 Task: In the  document Aubrey.odt ,change text color to 'Dark Red' Insert the mentioned shape above the text 'Star'. Change color of the shape to  OrangeChange shape height to 0.8
Action: Mouse moved to (547, 394)
Screenshot: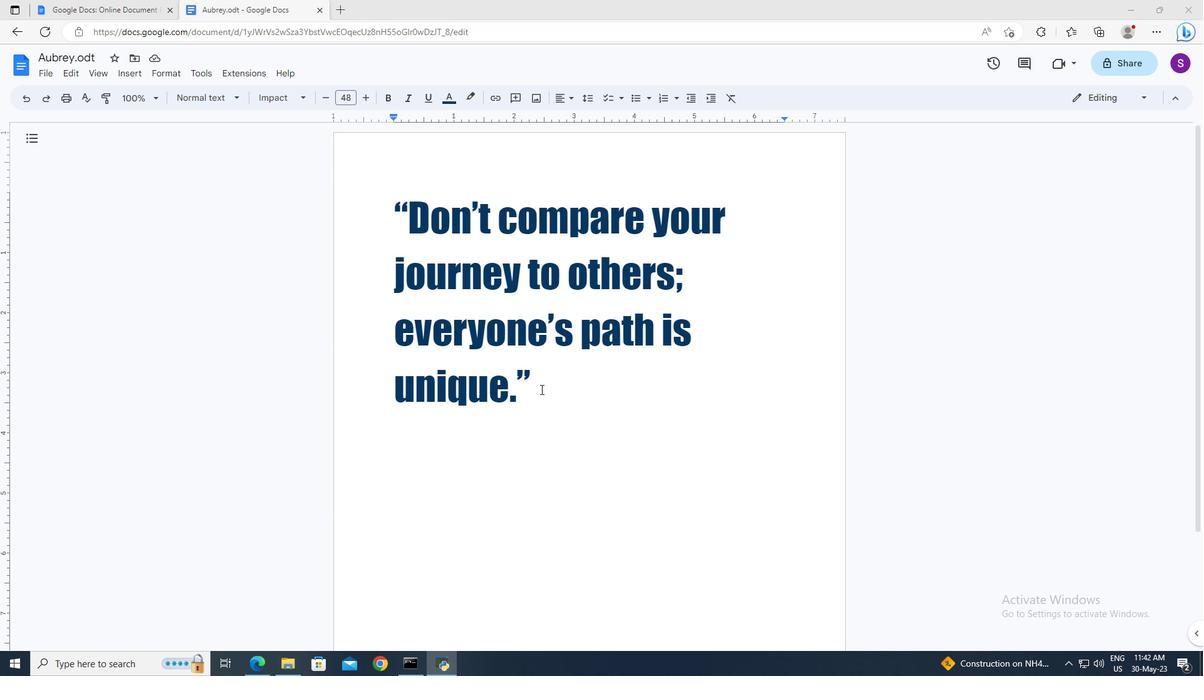 
Action: Mouse pressed left at (547, 394)
Screenshot: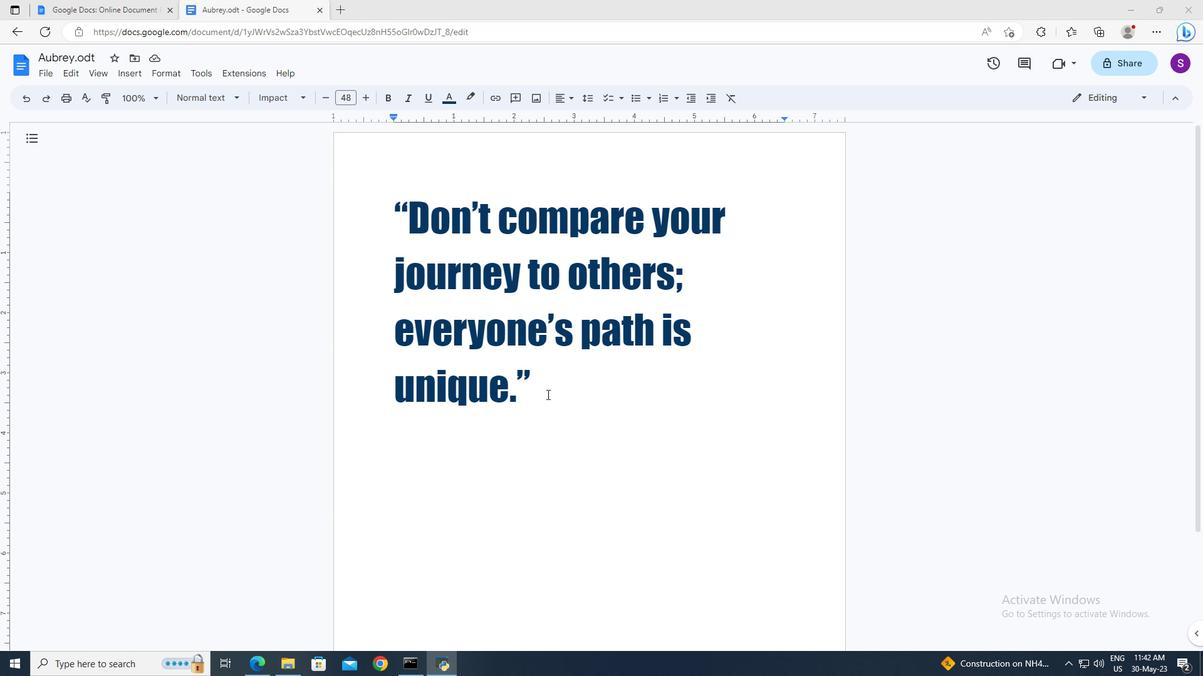 
Action: Mouse moved to (538, 387)
Screenshot: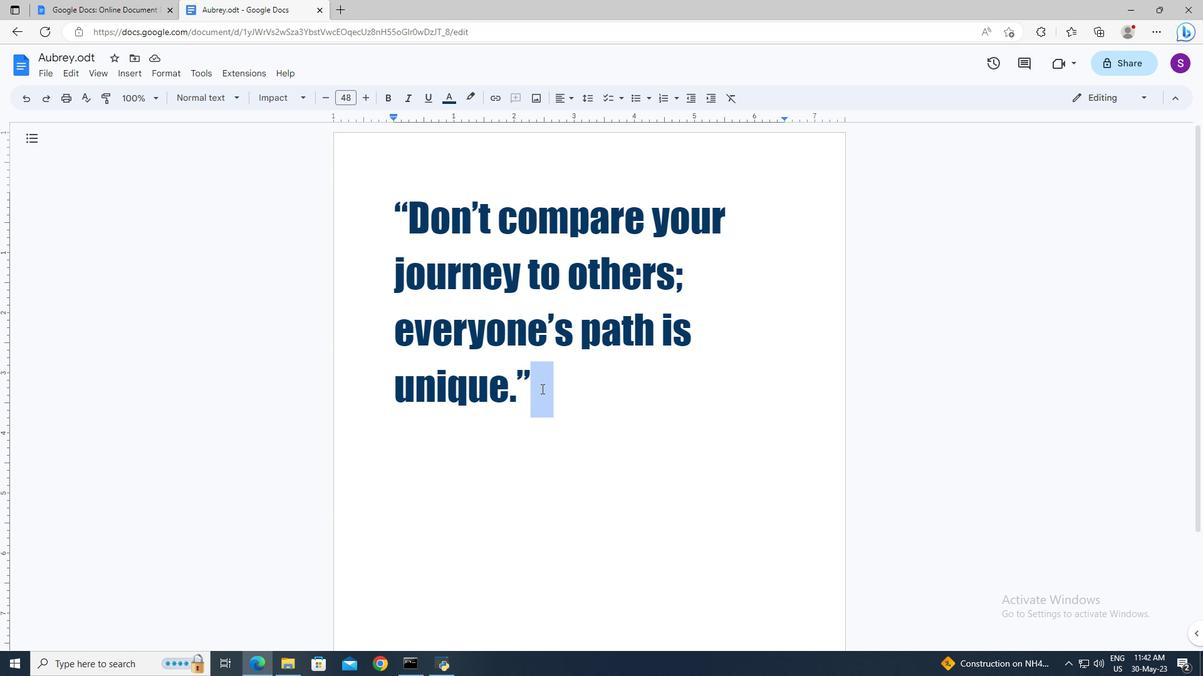 
Action: Mouse pressed left at (538, 387)
Screenshot: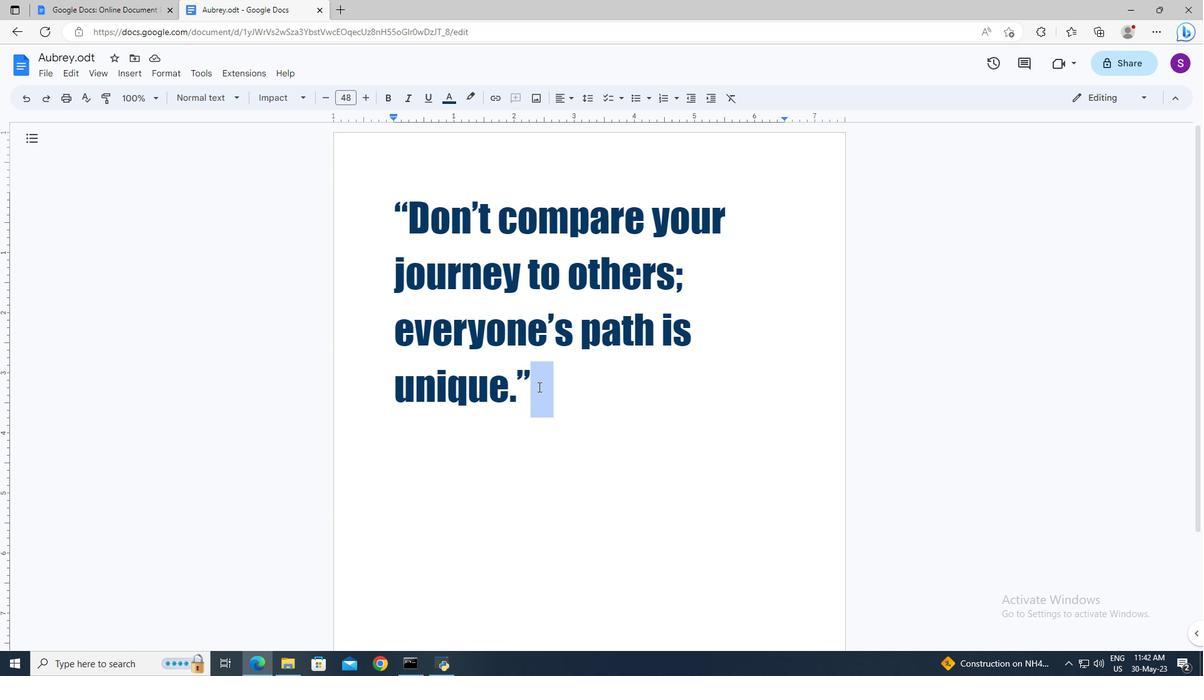 
Action: Mouse moved to (534, 381)
Screenshot: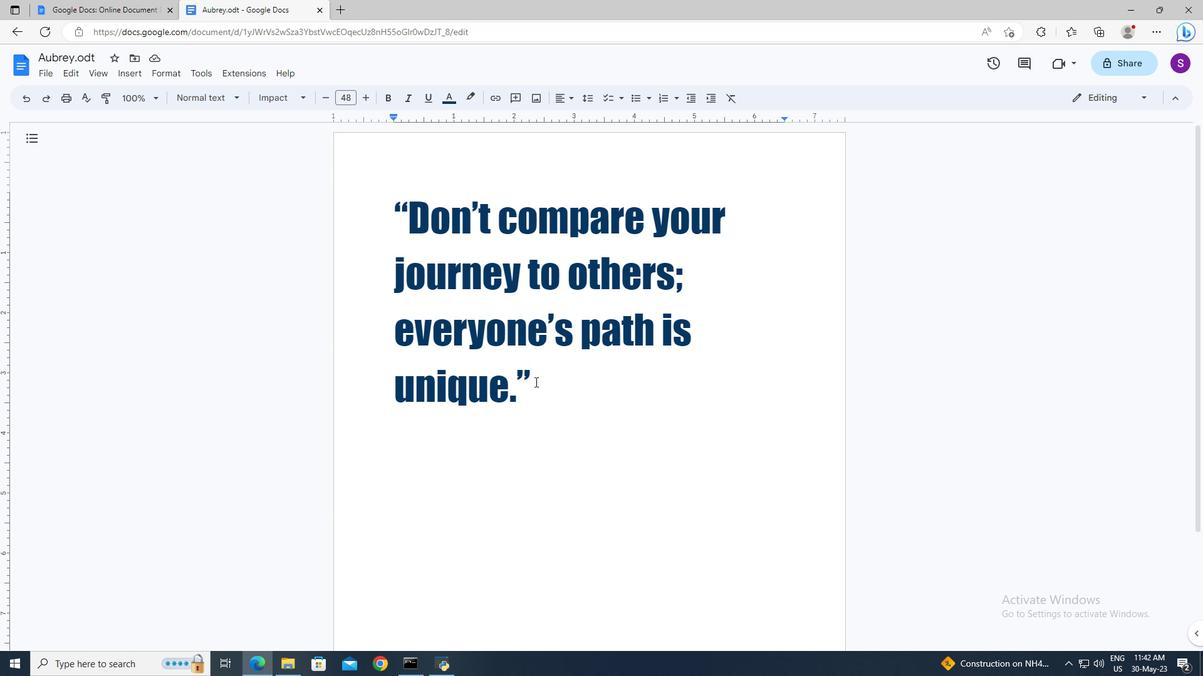 
Action: Key pressed ctrl+A
Screenshot: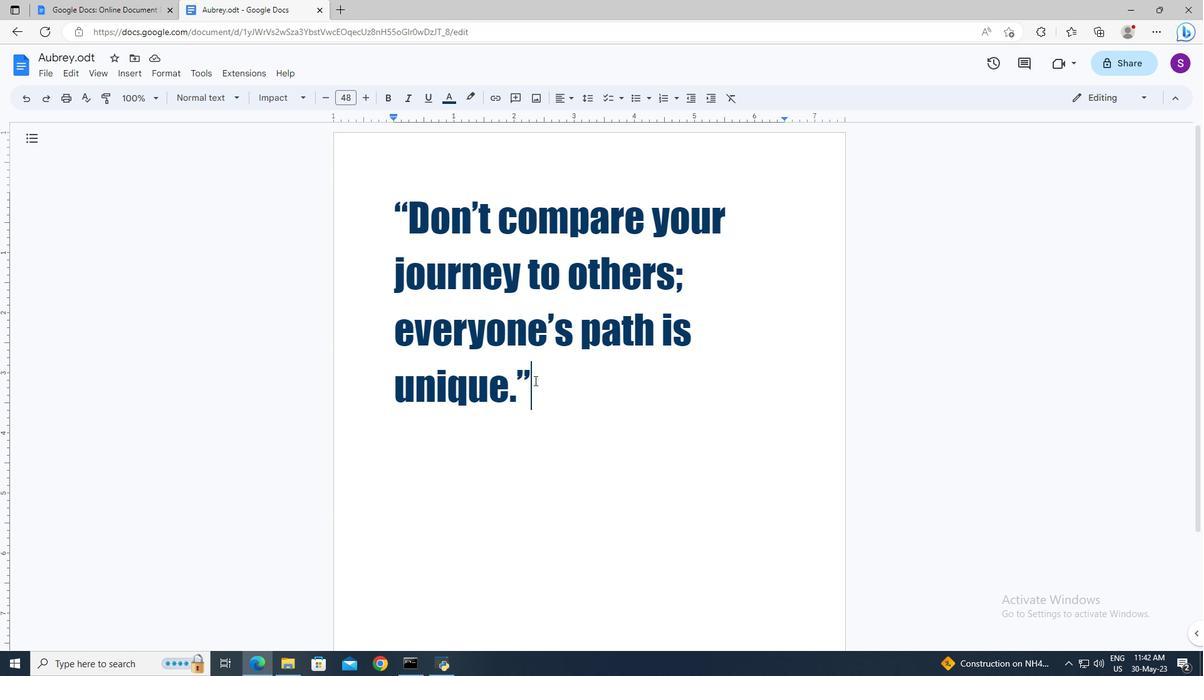 
Action: Mouse moved to (450, 98)
Screenshot: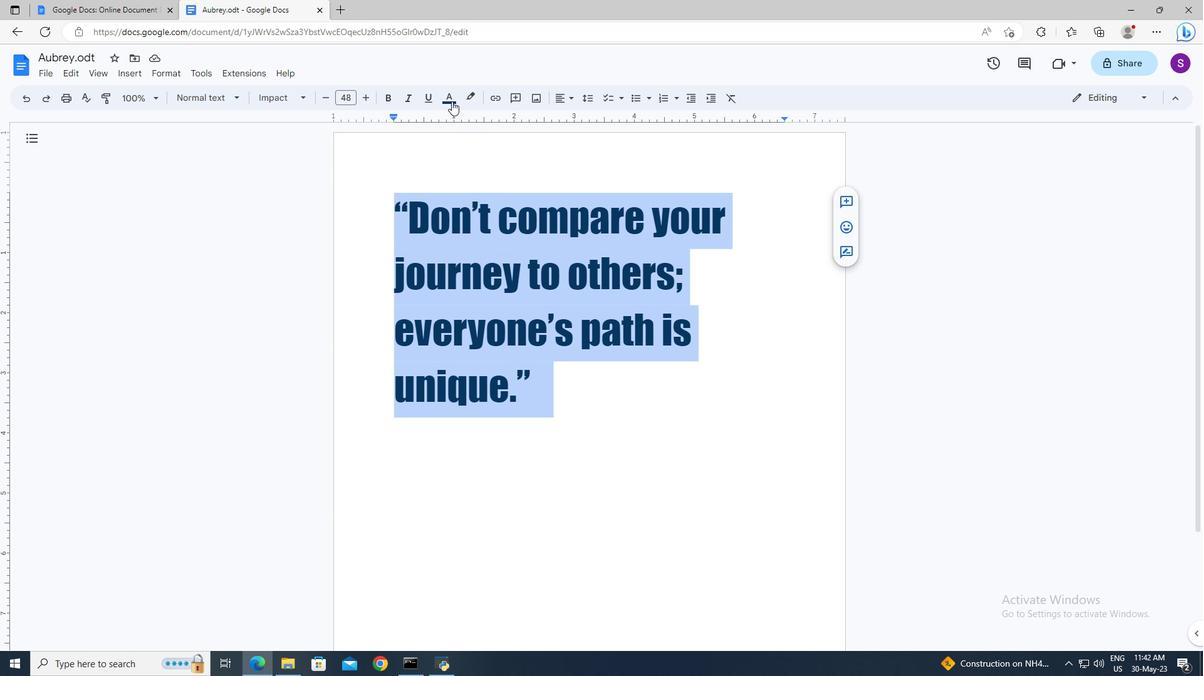 
Action: Mouse pressed left at (450, 98)
Screenshot: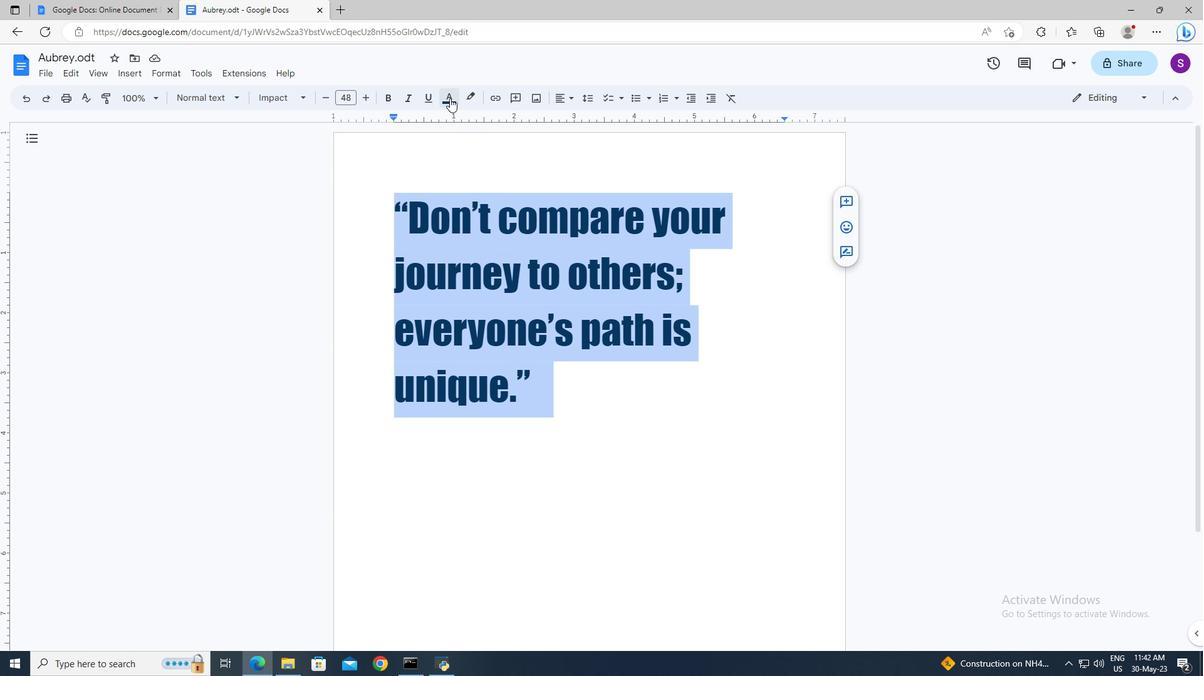 
Action: Mouse moved to (467, 213)
Screenshot: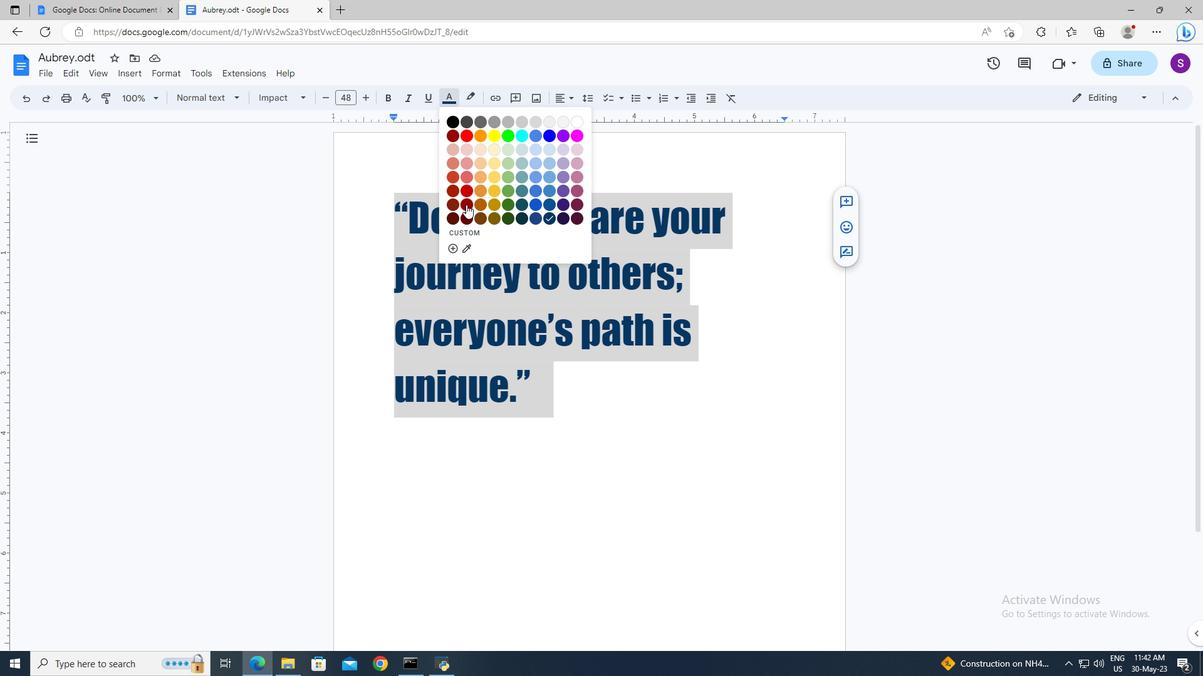 
Action: Mouse pressed left at (467, 213)
Screenshot: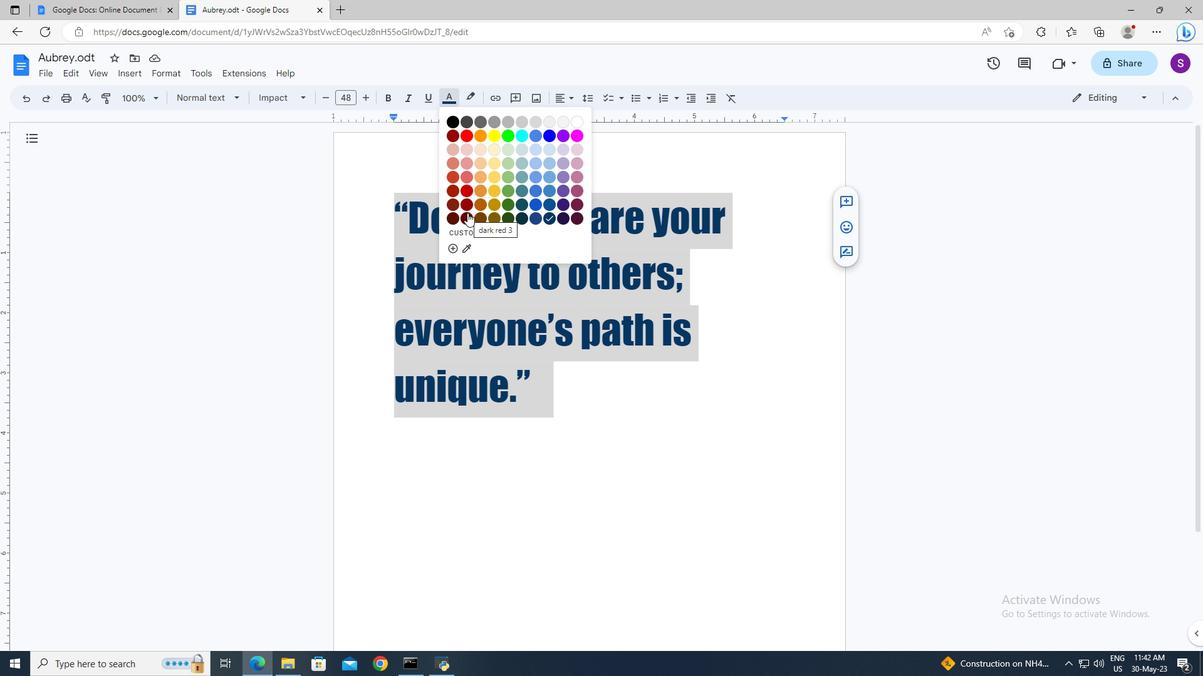 
Action: Mouse moved to (402, 169)
Screenshot: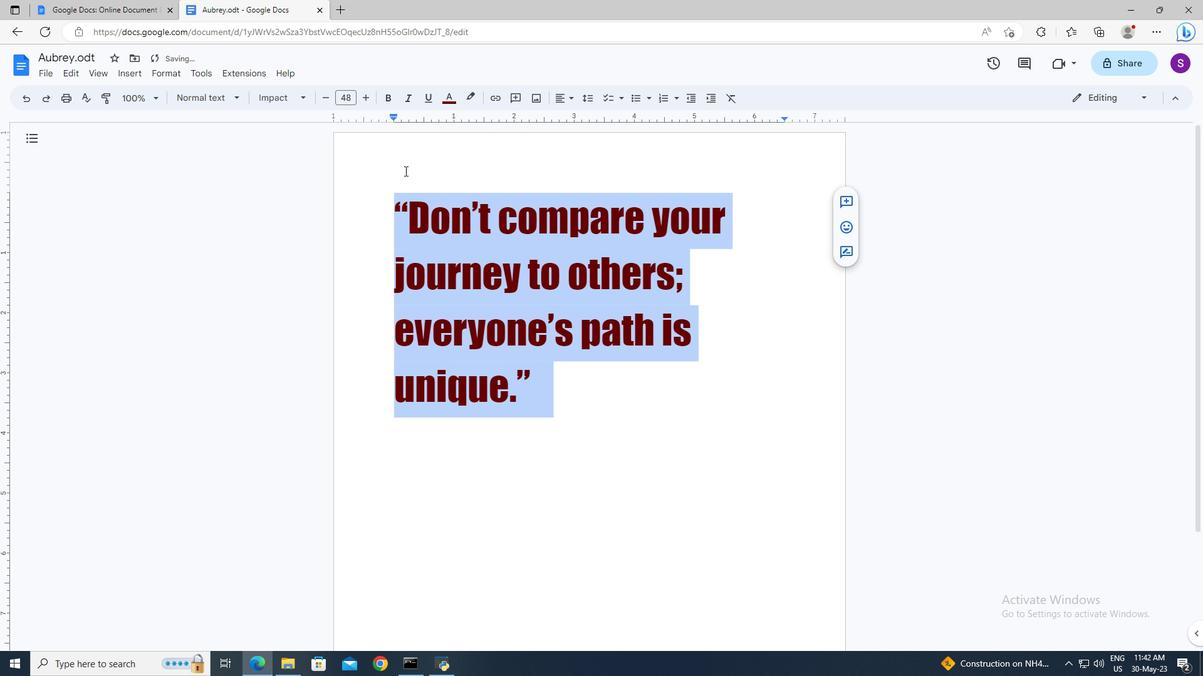 
Action: Mouse pressed left at (402, 169)
Screenshot: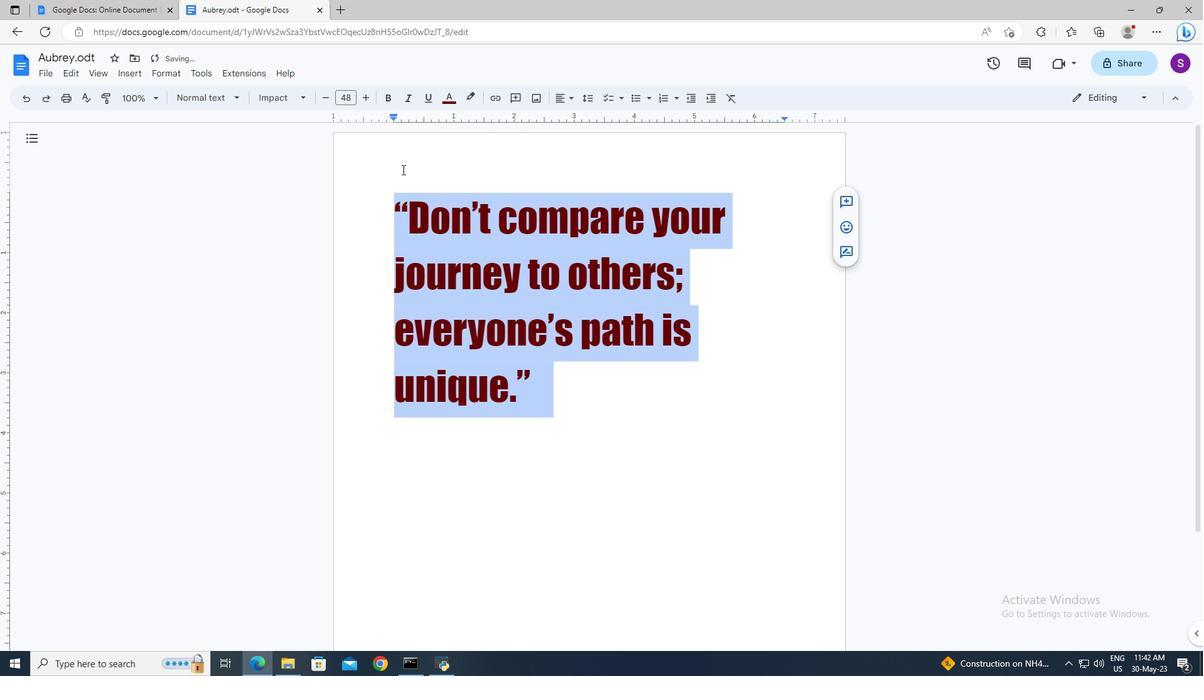 
Action: Key pressed <Key.left>
Screenshot: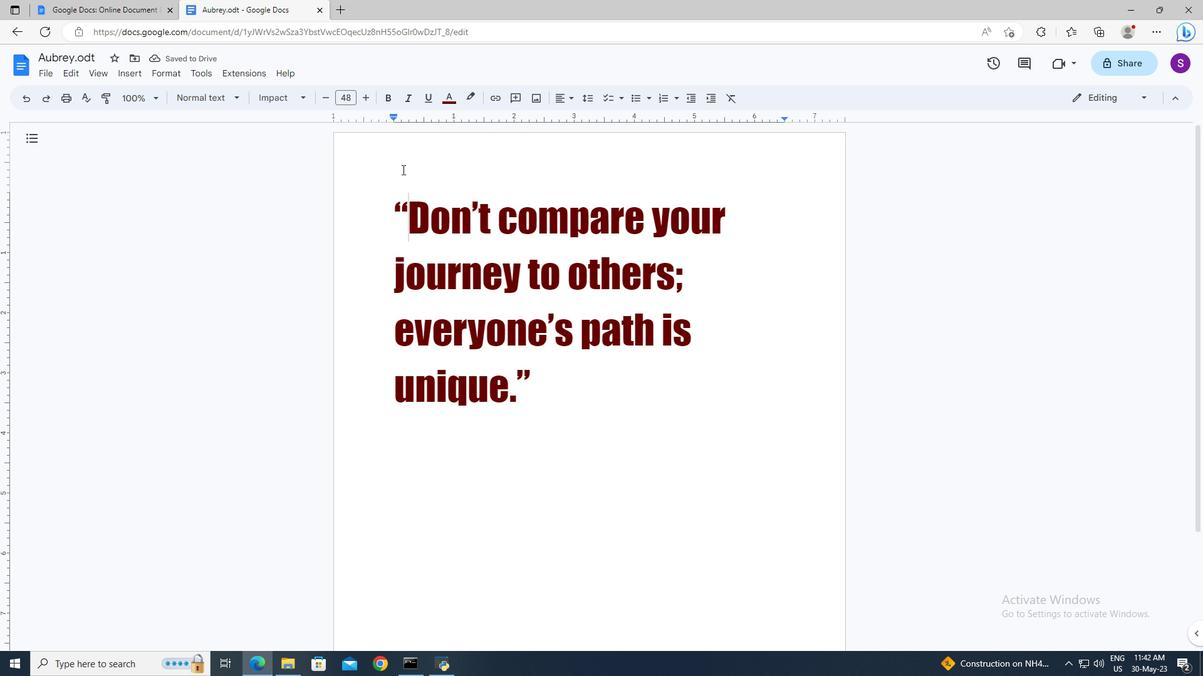 
Action: Mouse moved to (379, 166)
Screenshot: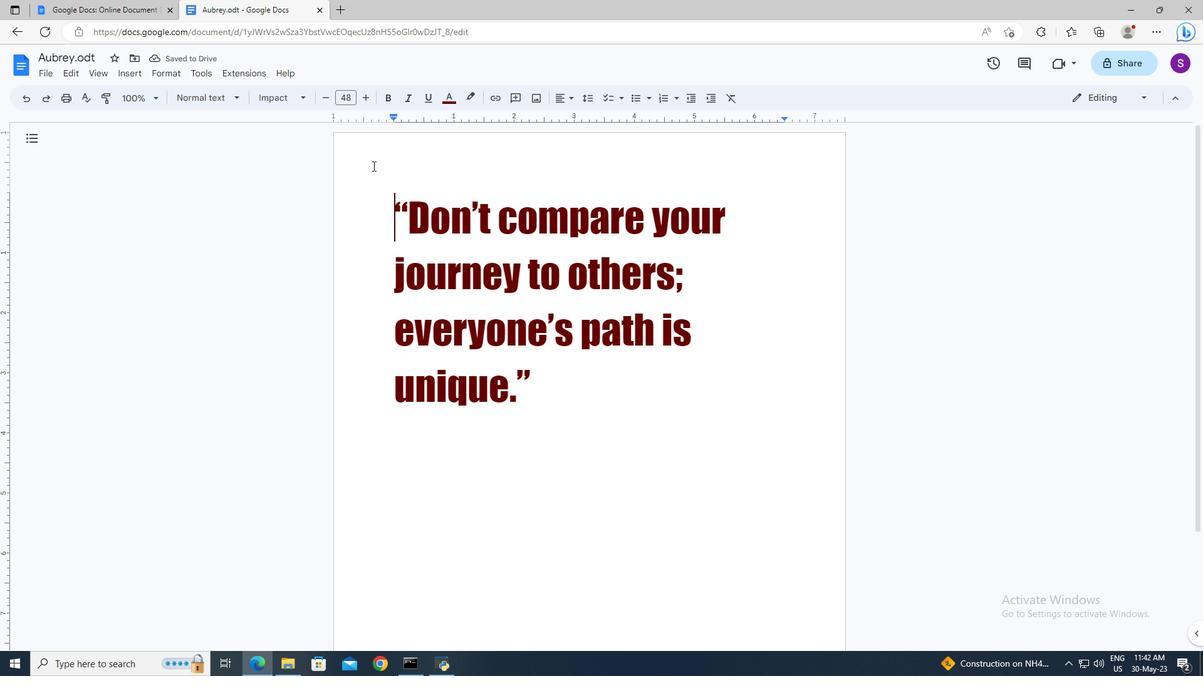 
Action: Key pressed <Key.enter>
Screenshot: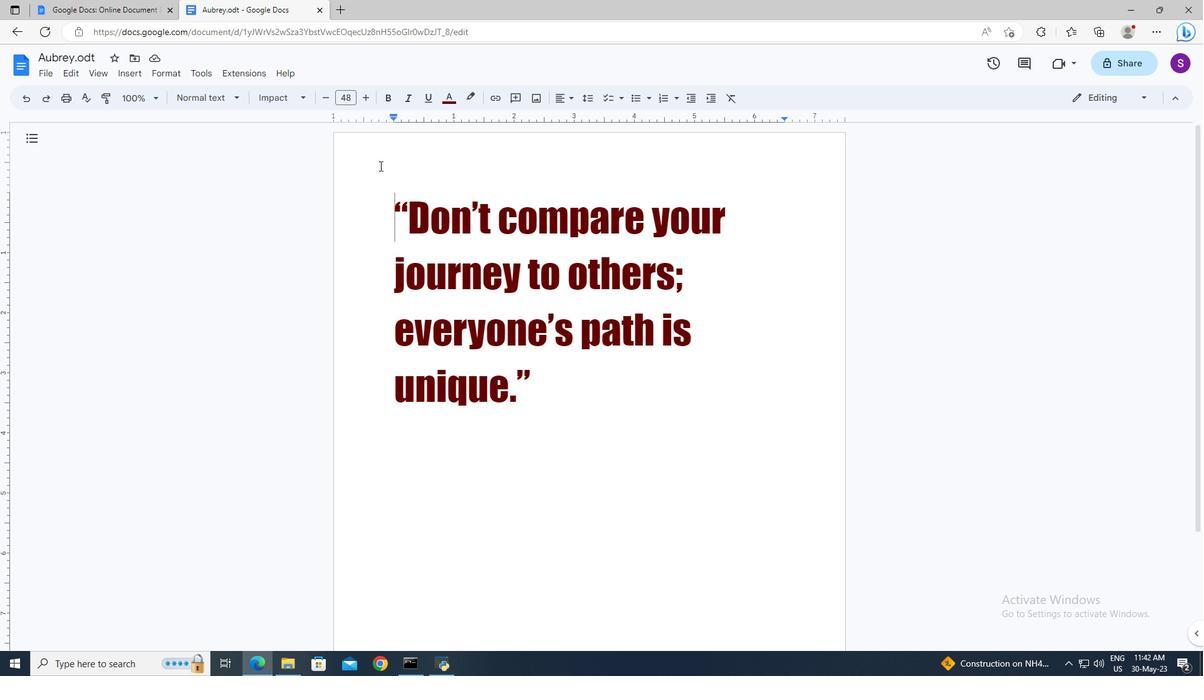 
Action: Mouse moved to (412, 166)
Screenshot: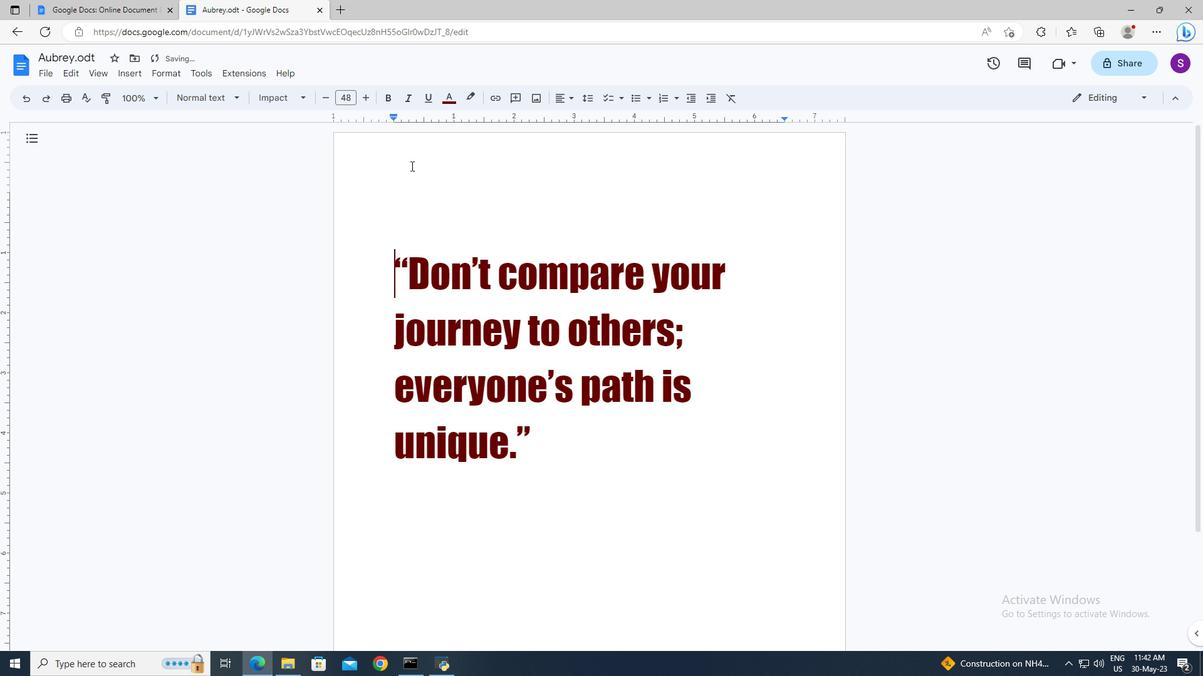 
Action: Mouse pressed left at (412, 166)
Screenshot: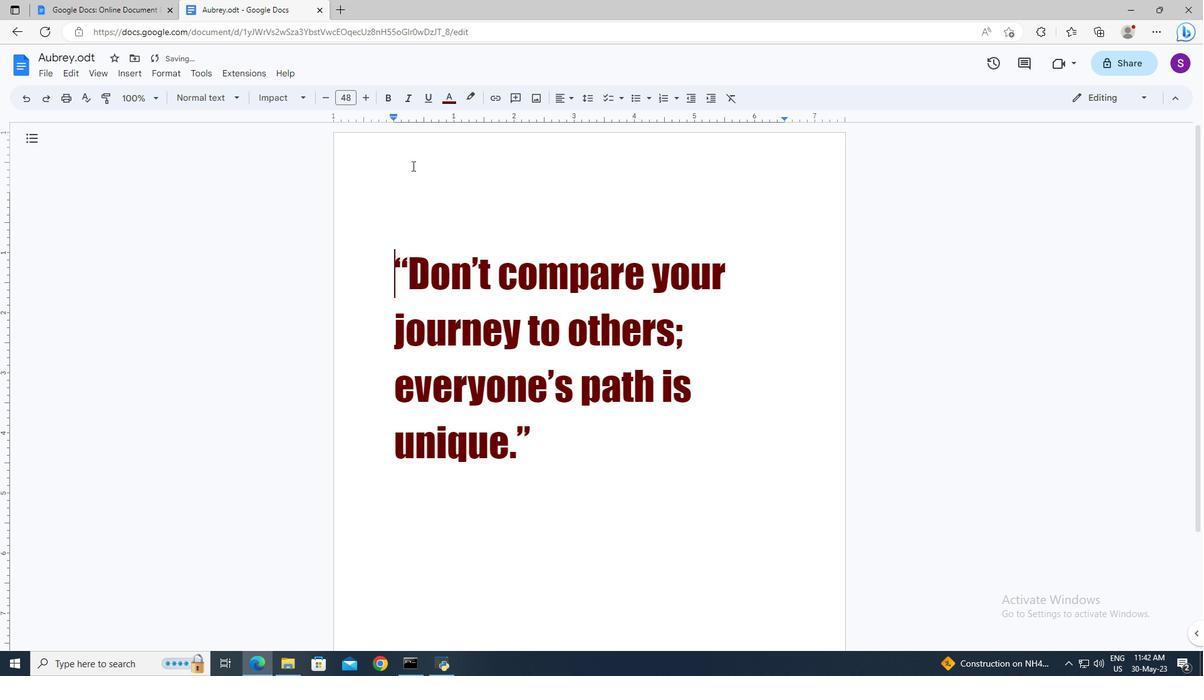 
Action: Mouse moved to (134, 75)
Screenshot: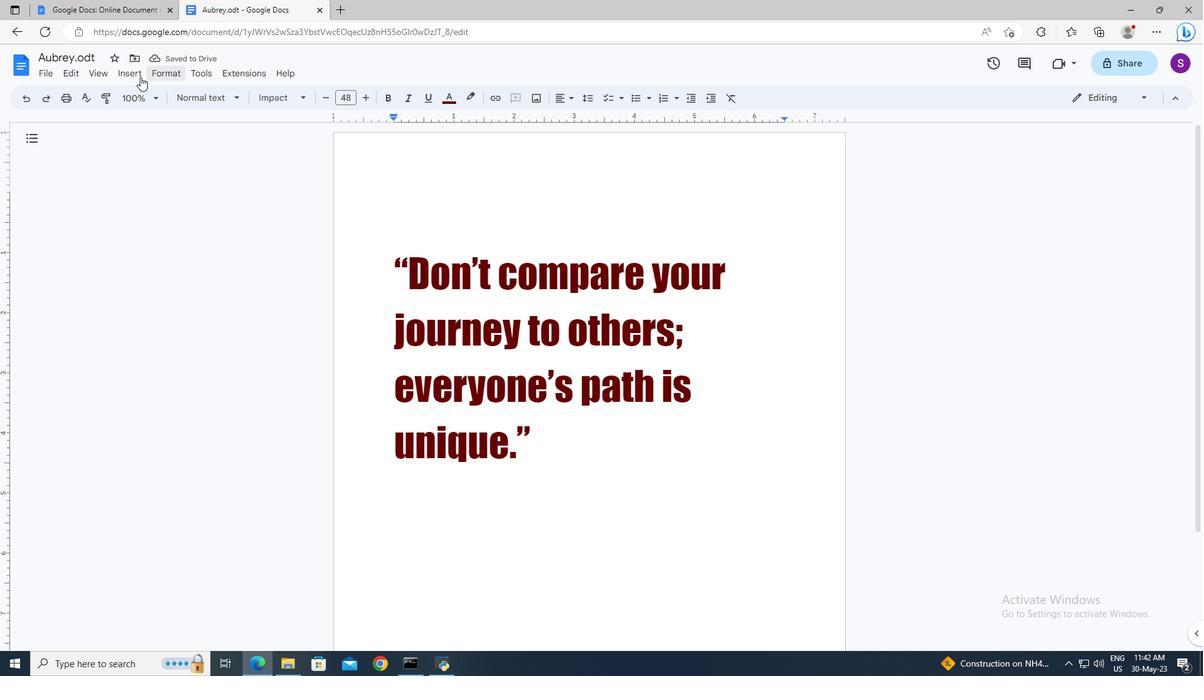 
Action: Mouse pressed left at (134, 75)
Screenshot: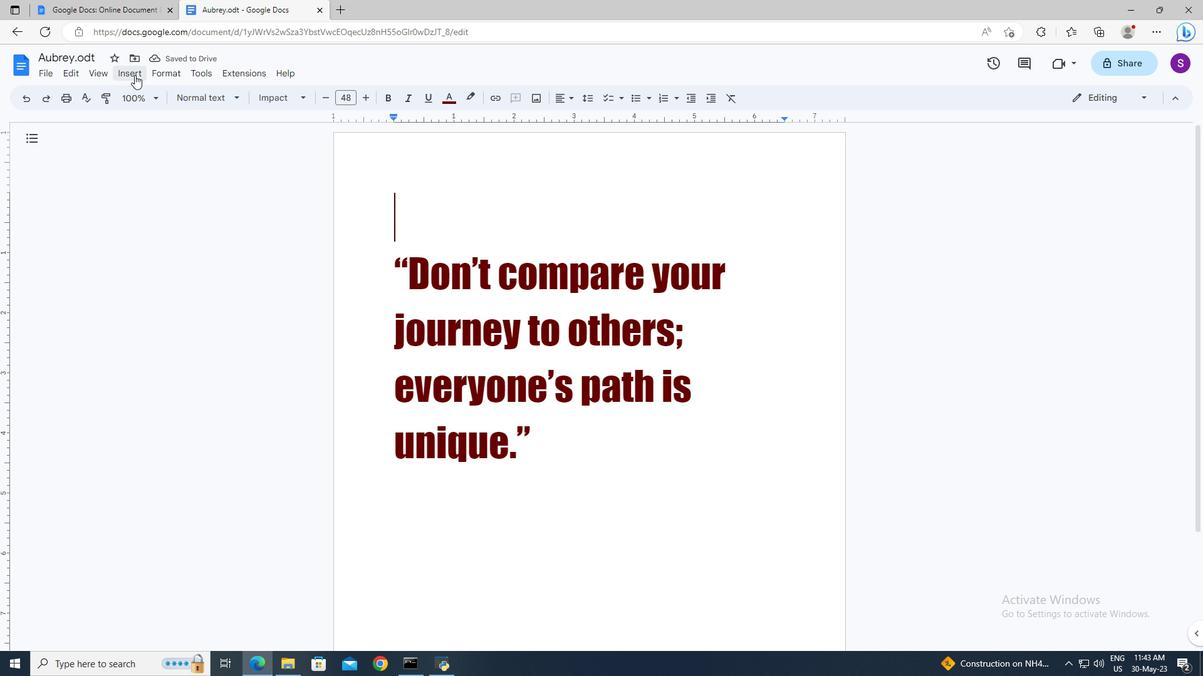 
Action: Mouse moved to (344, 133)
Screenshot: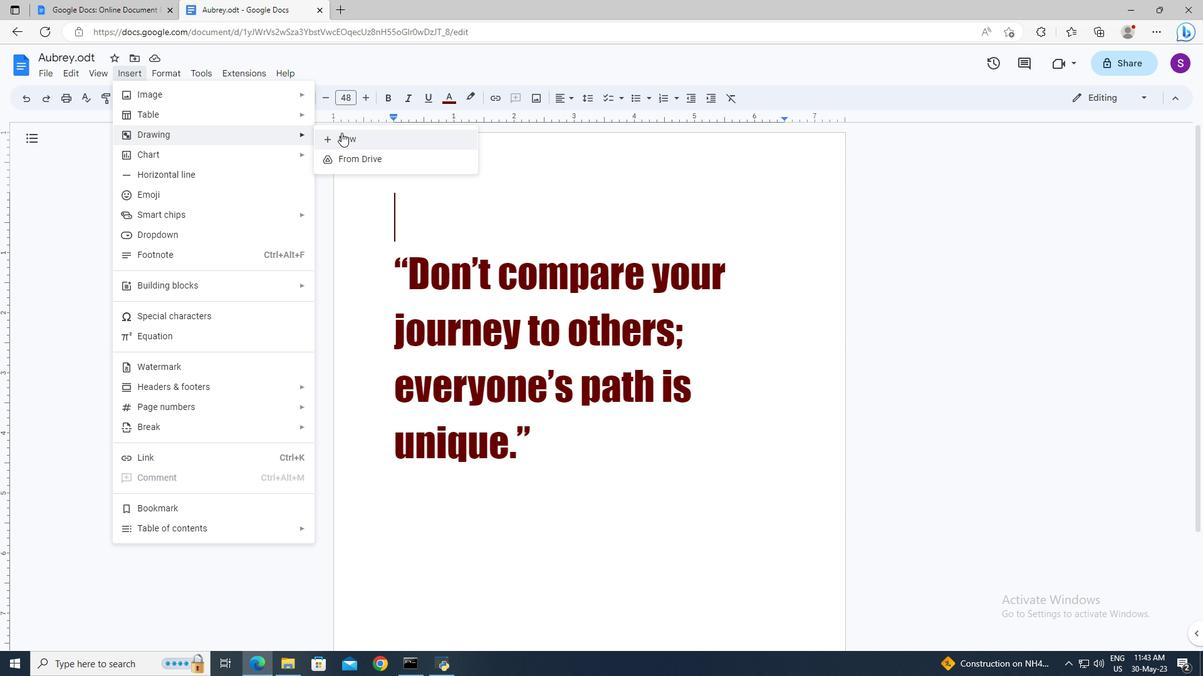 
Action: Mouse pressed left at (344, 133)
Screenshot: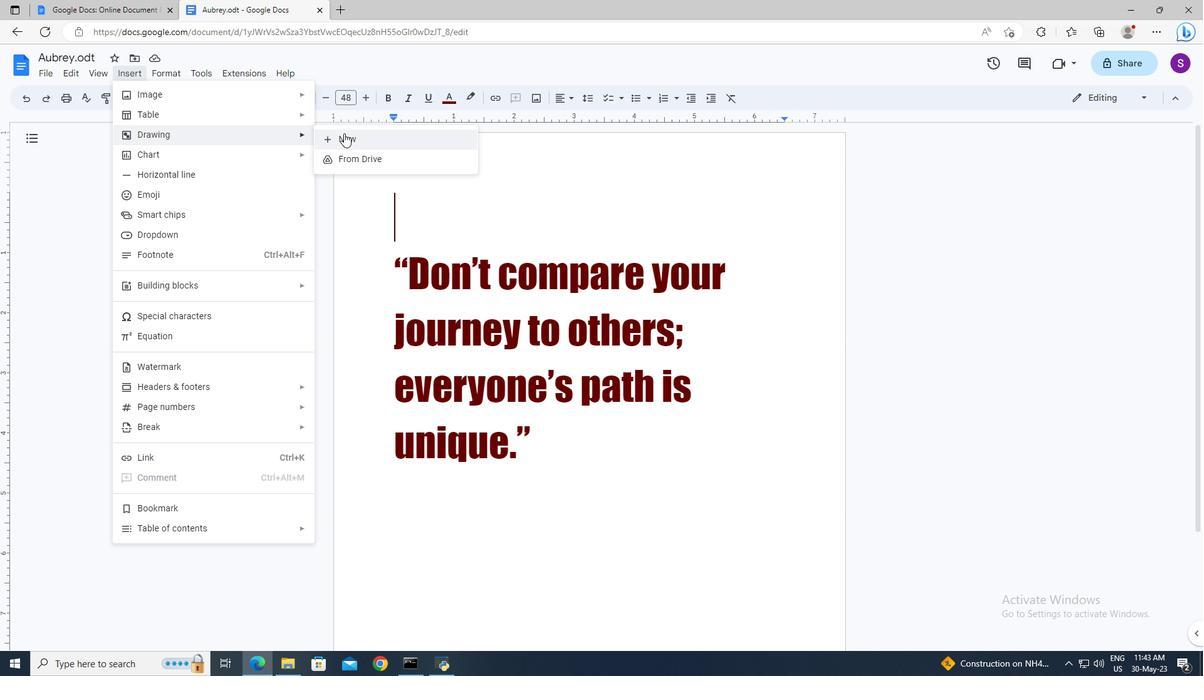 
Action: Mouse moved to (453, 138)
Screenshot: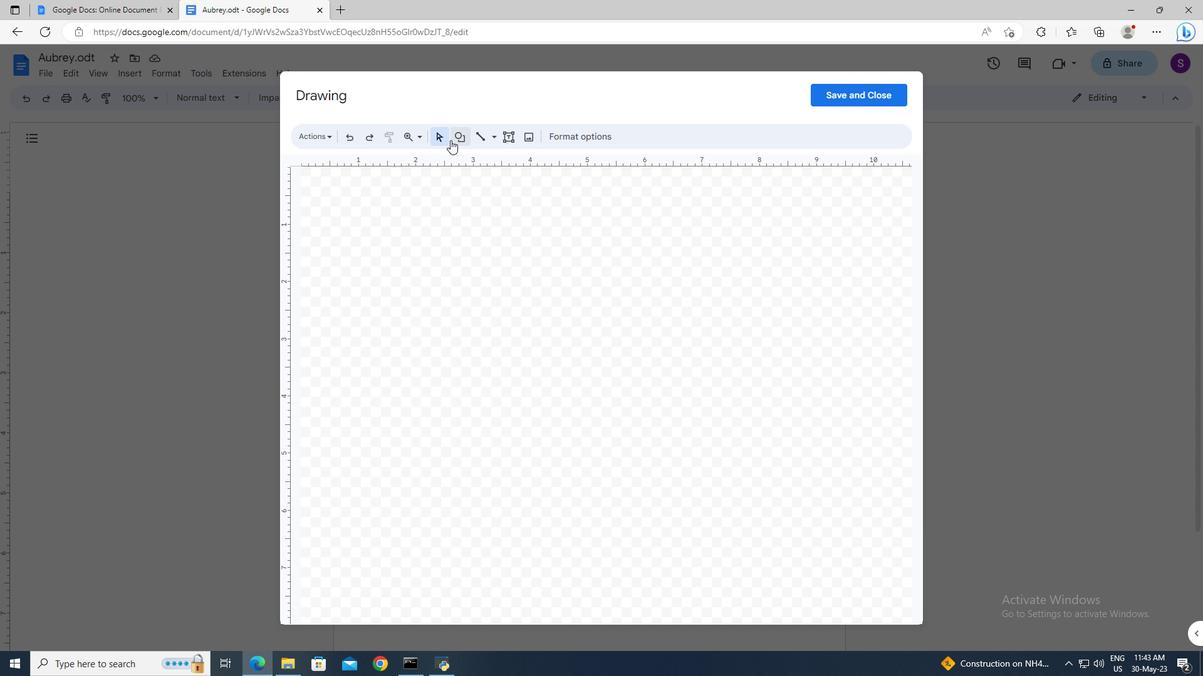 
Action: Mouse pressed left at (453, 138)
Screenshot: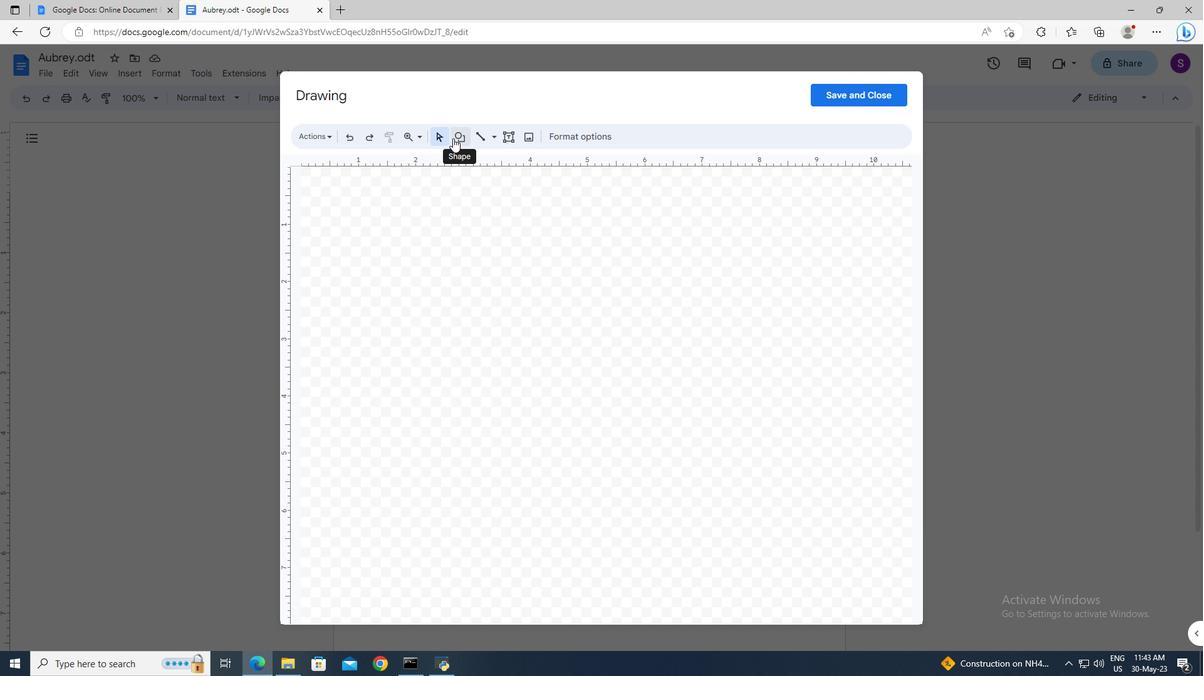 
Action: Mouse moved to (599, 204)
Screenshot: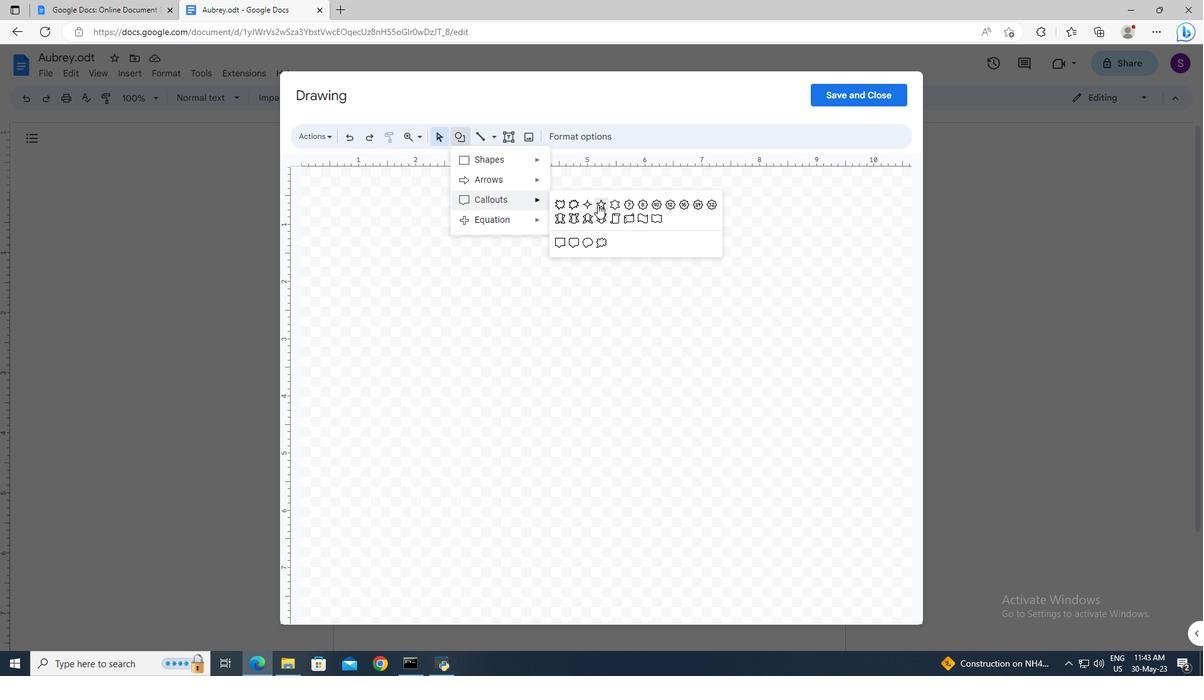 
Action: Mouse pressed left at (599, 204)
Screenshot: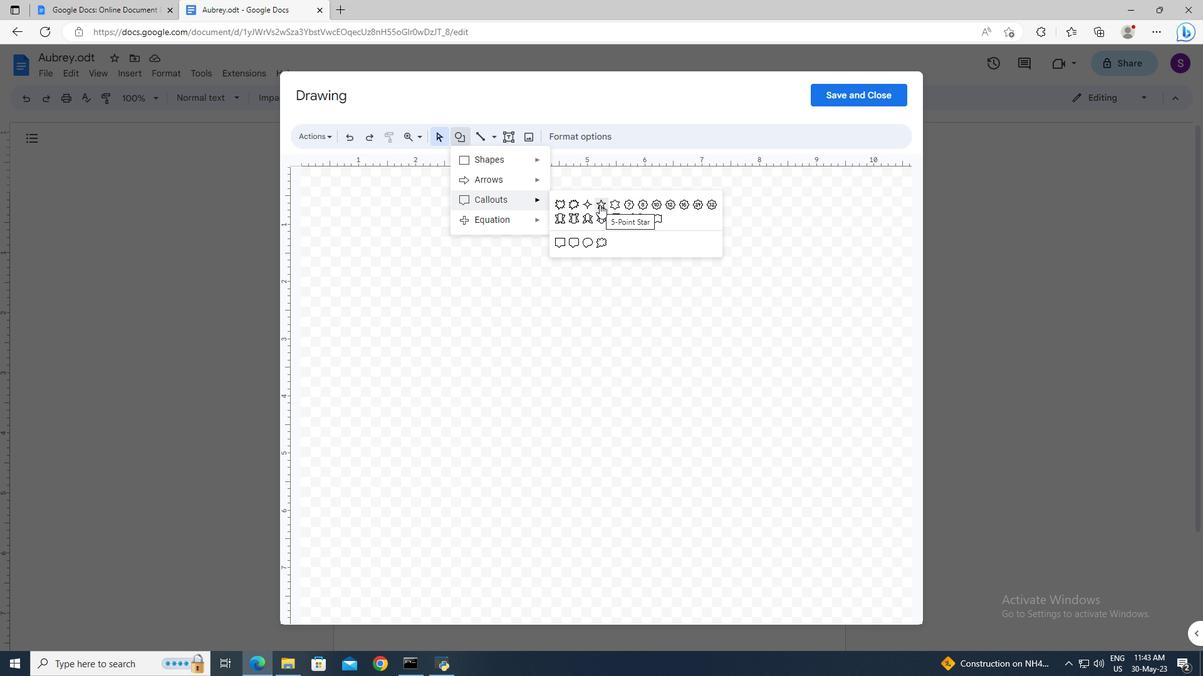 
Action: Mouse moved to (516, 211)
Screenshot: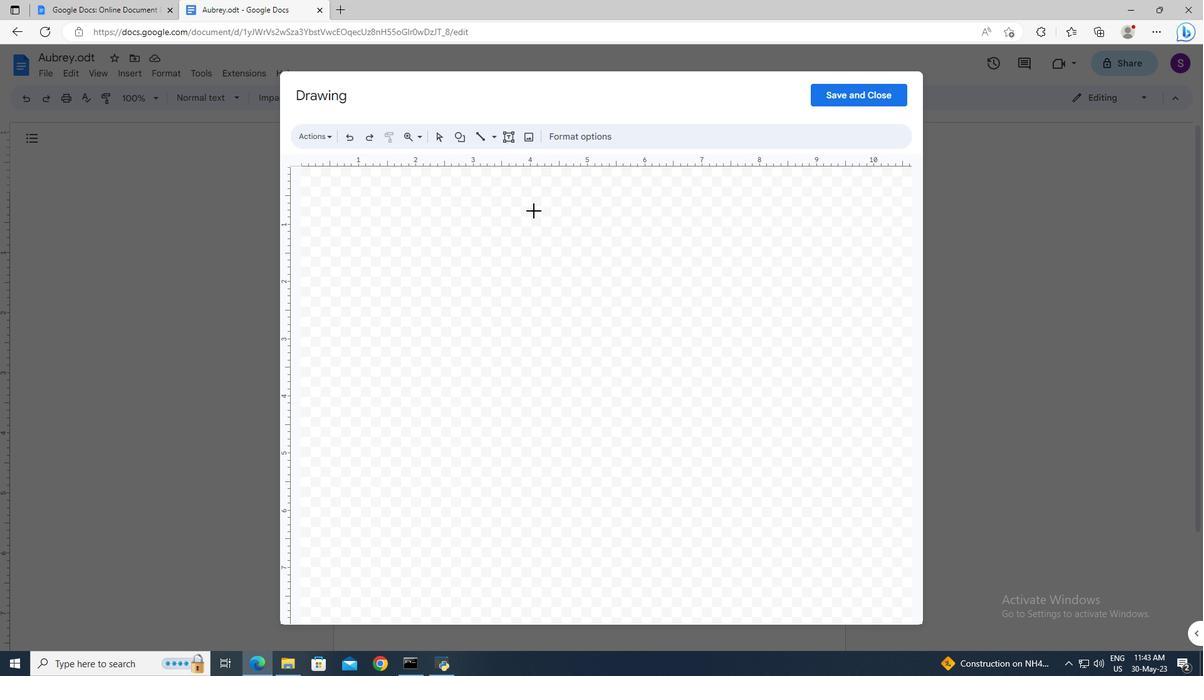 
Action: Mouse pressed left at (516, 211)
Screenshot: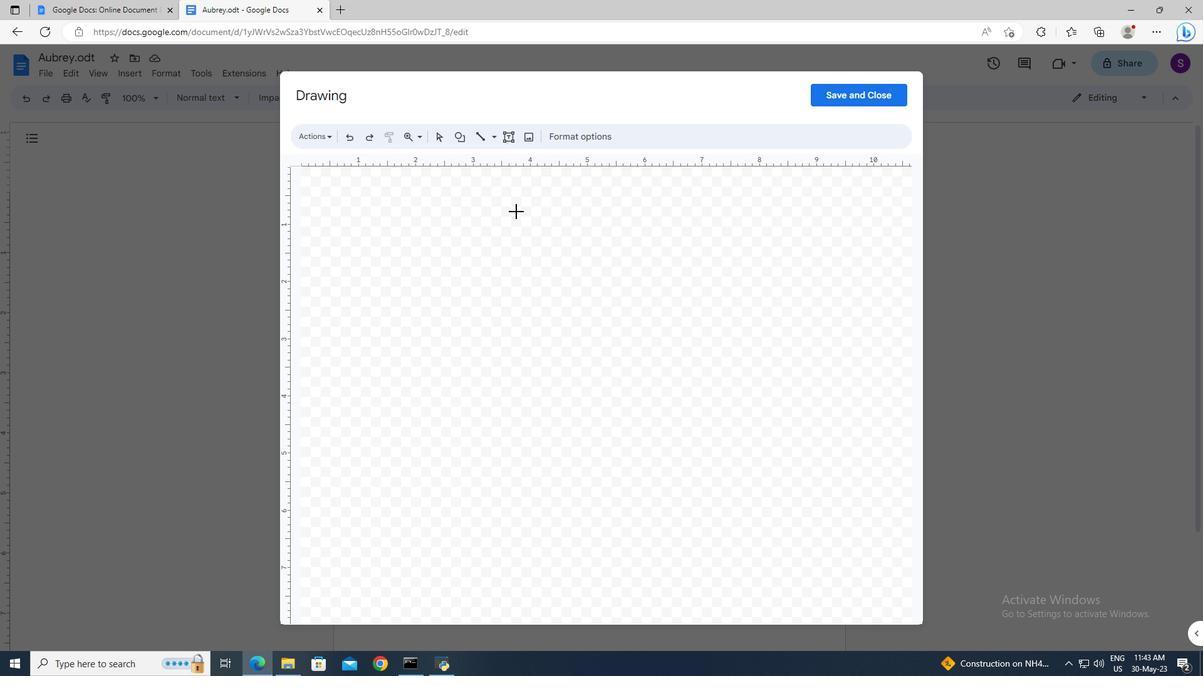 
Action: Mouse moved to (544, 239)
Screenshot: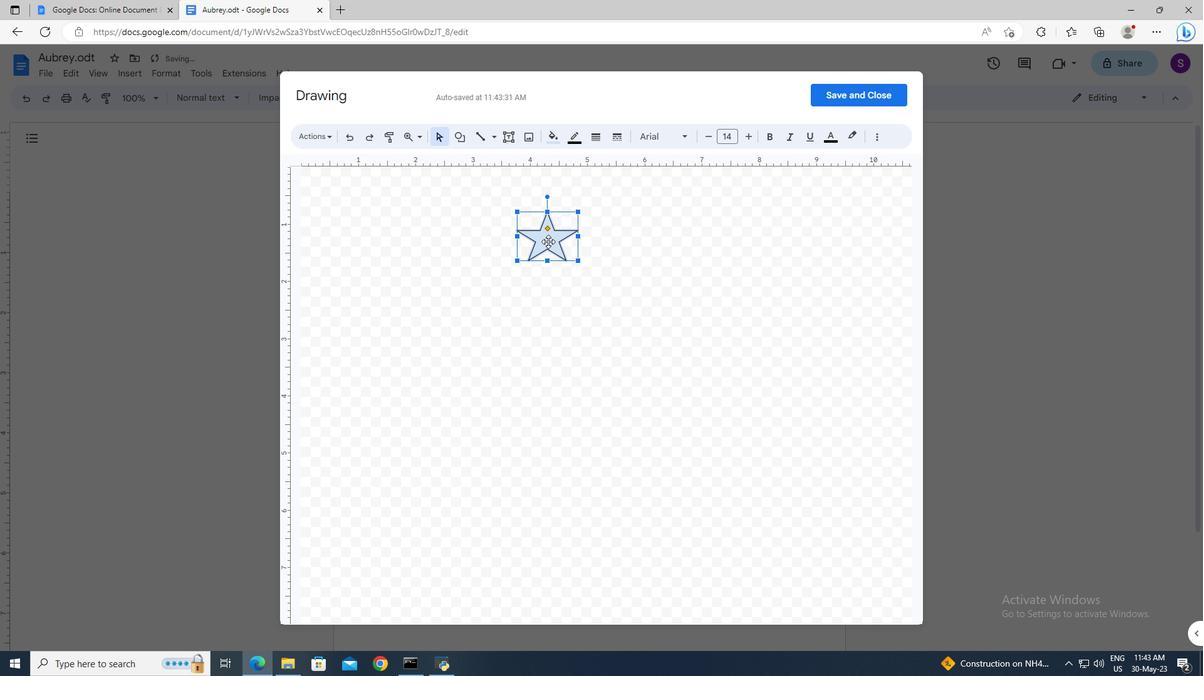 
Action: Mouse pressed left at (544, 239)
Screenshot: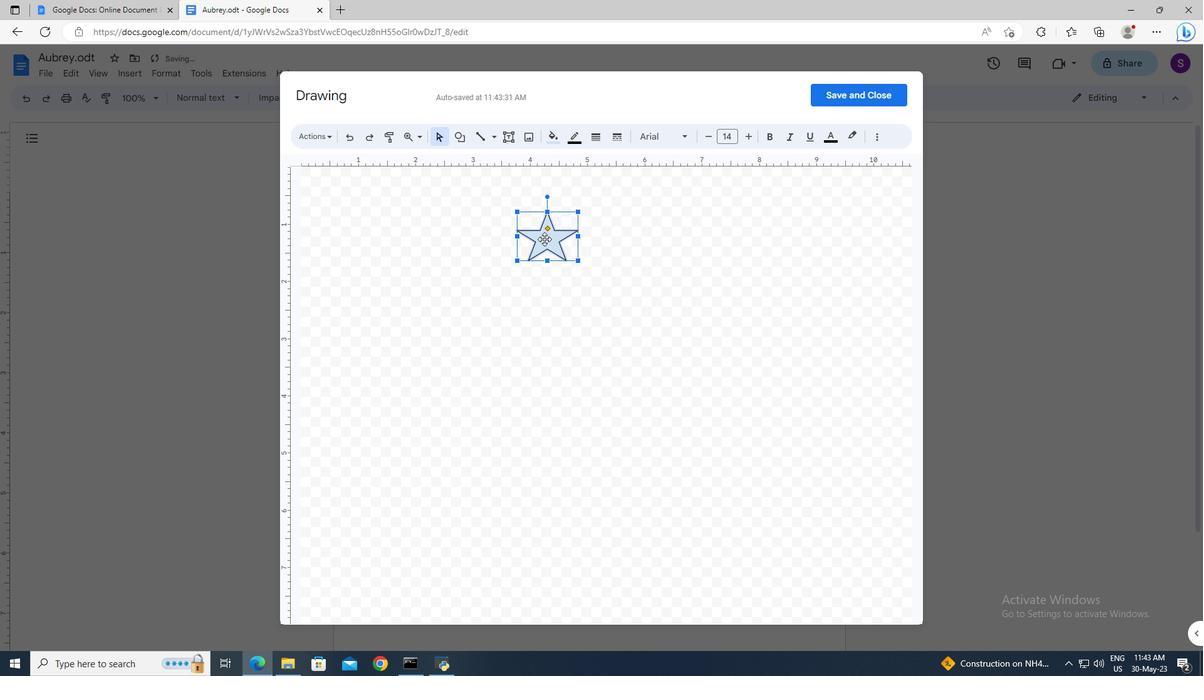 
Action: Mouse moved to (555, 137)
Screenshot: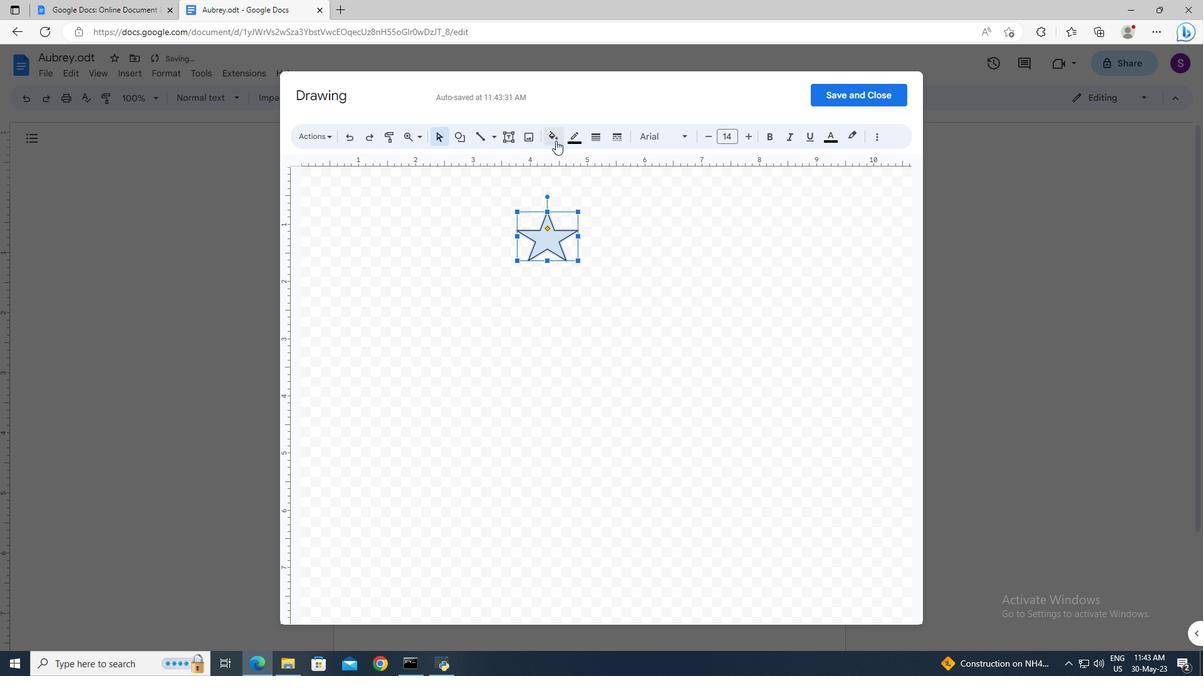 
Action: Mouse pressed left at (555, 137)
Screenshot: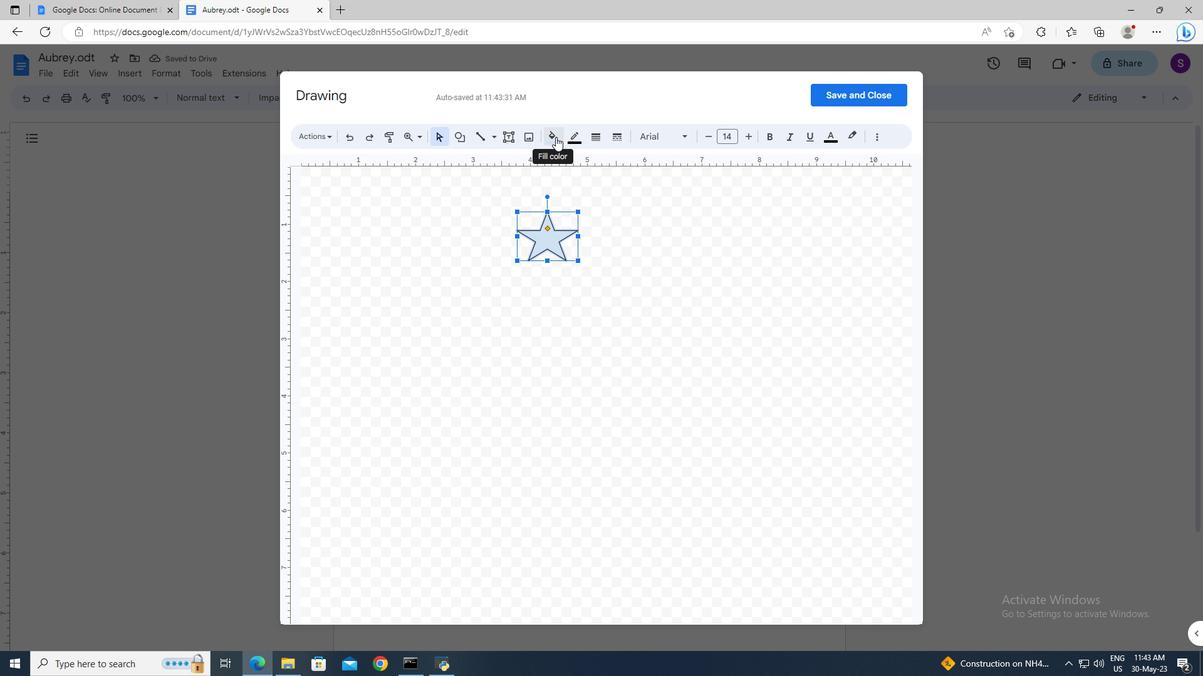 
Action: Mouse moved to (587, 235)
Screenshot: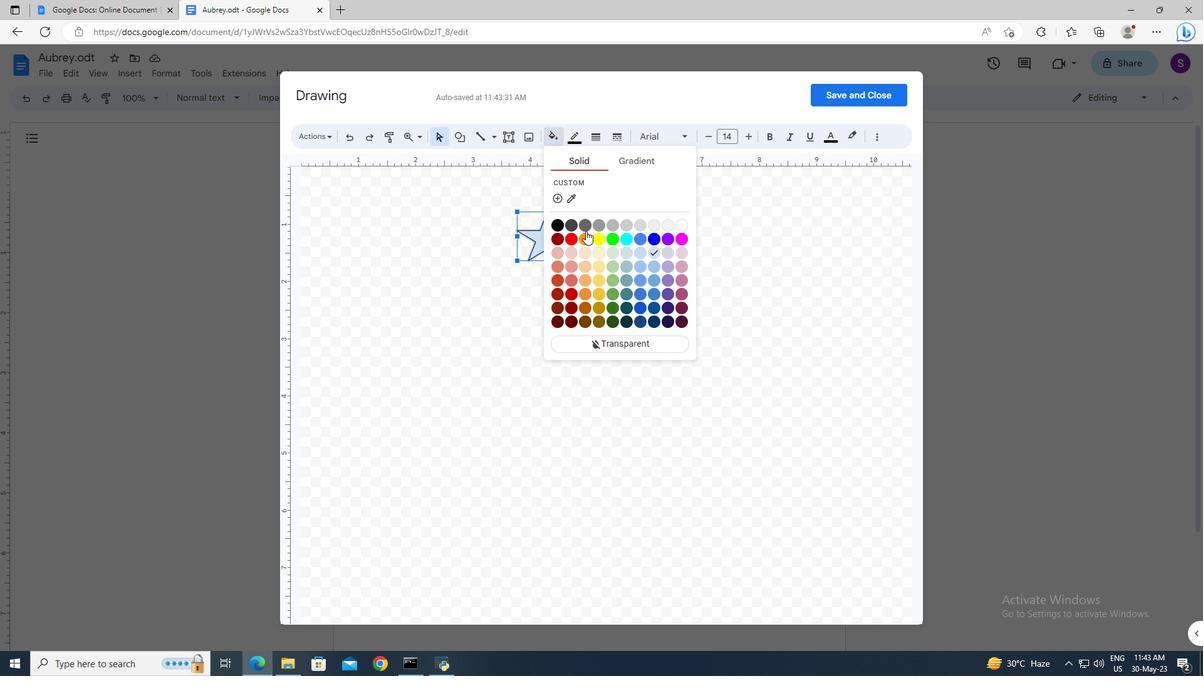 
Action: Mouse pressed left at (587, 235)
Screenshot: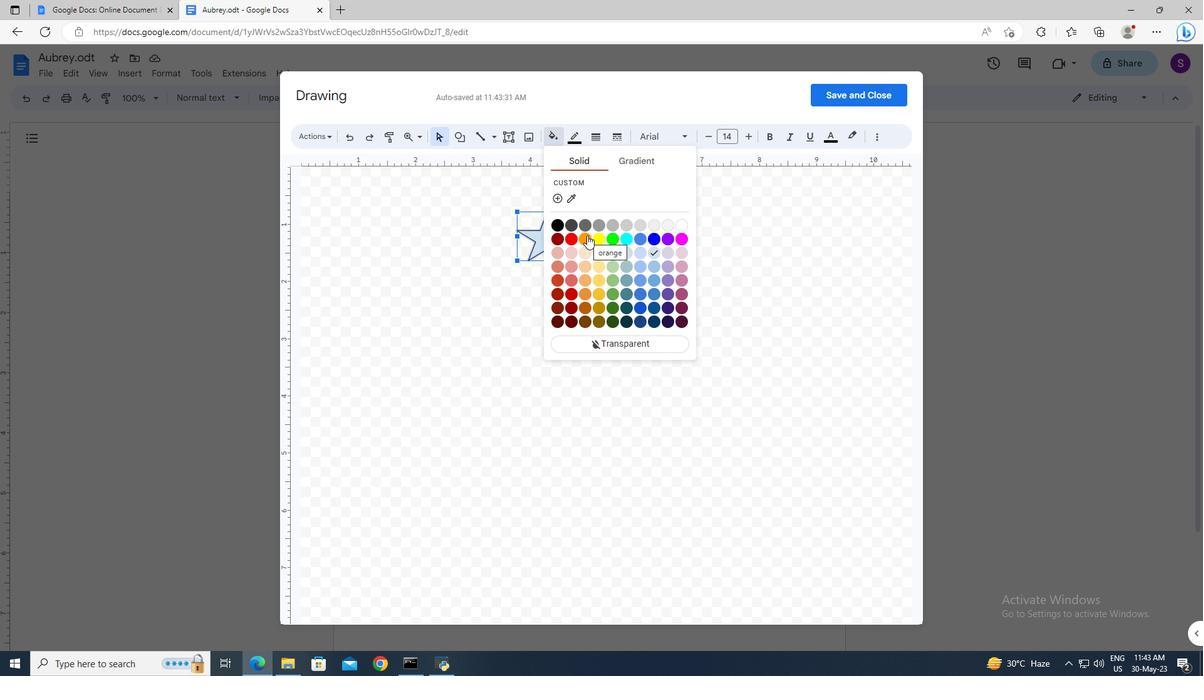 
Action: Mouse moved to (853, 93)
Screenshot: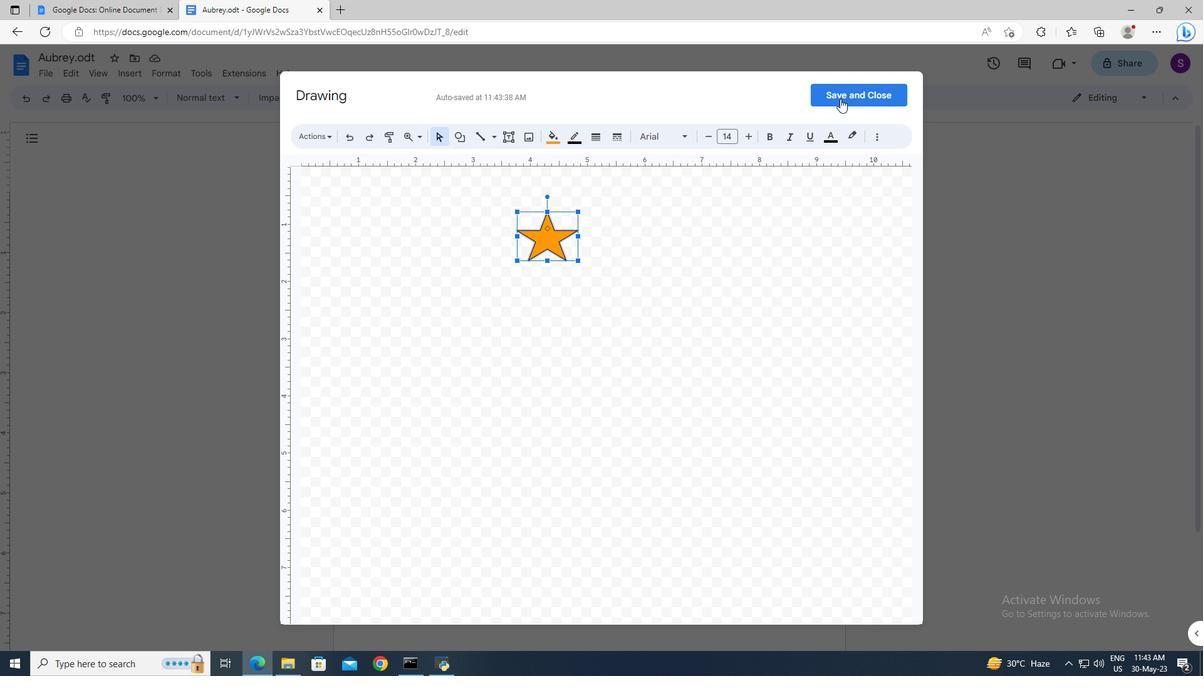 
Action: Mouse pressed left at (853, 93)
Screenshot: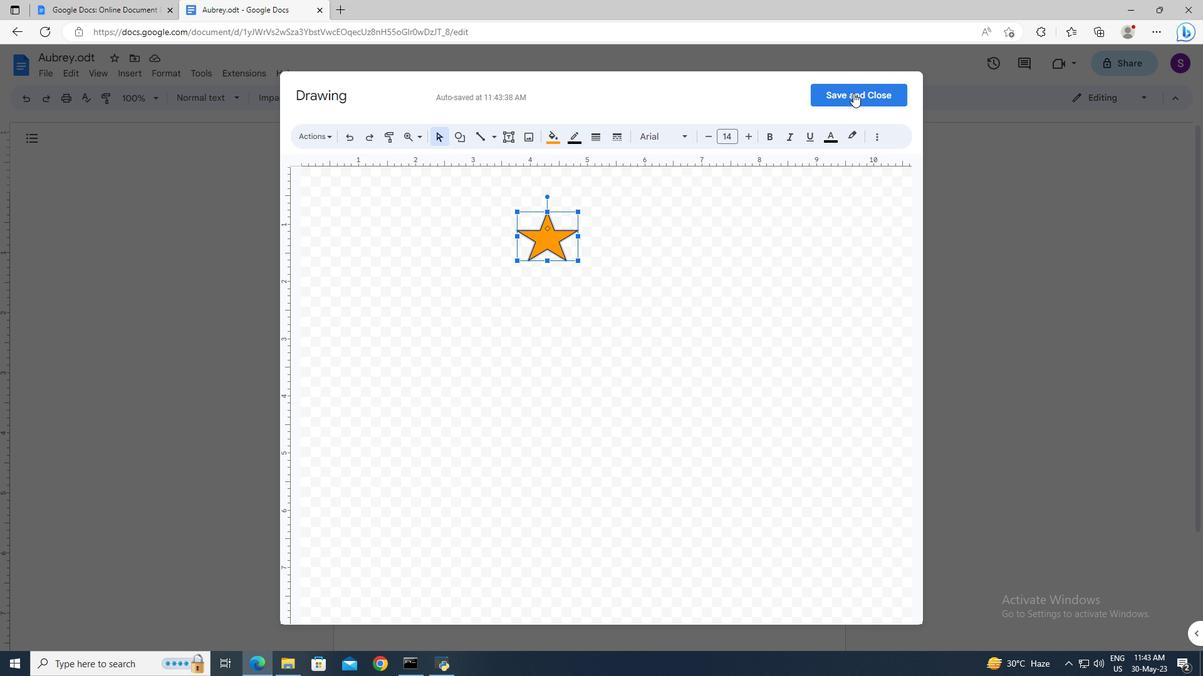
Action: Mouse moved to (439, 225)
Screenshot: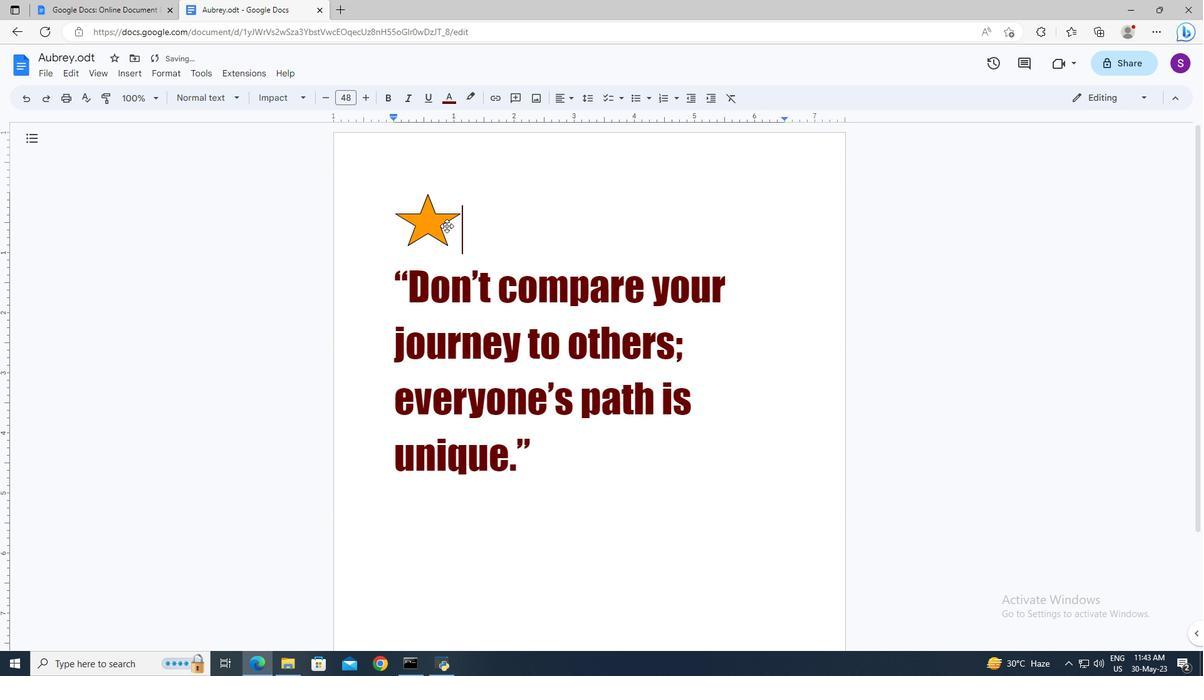 
Action: Mouse pressed left at (439, 225)
Screenshot: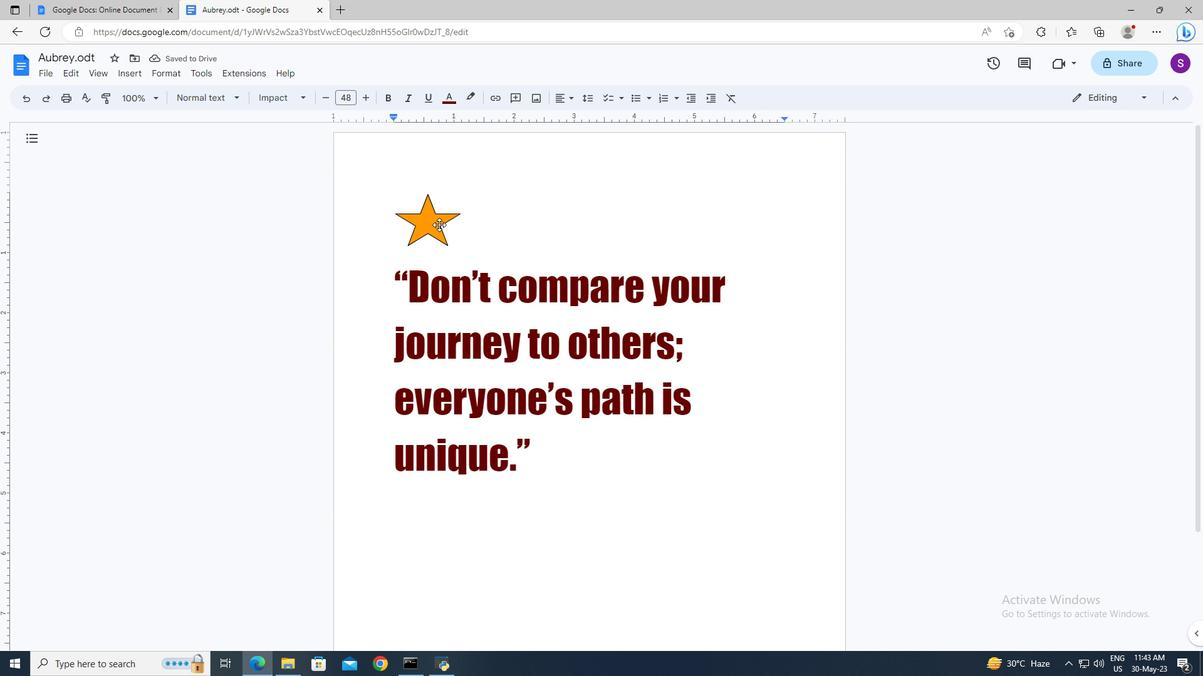 
Action: Mouse moved to (520, 102)
Screenshot: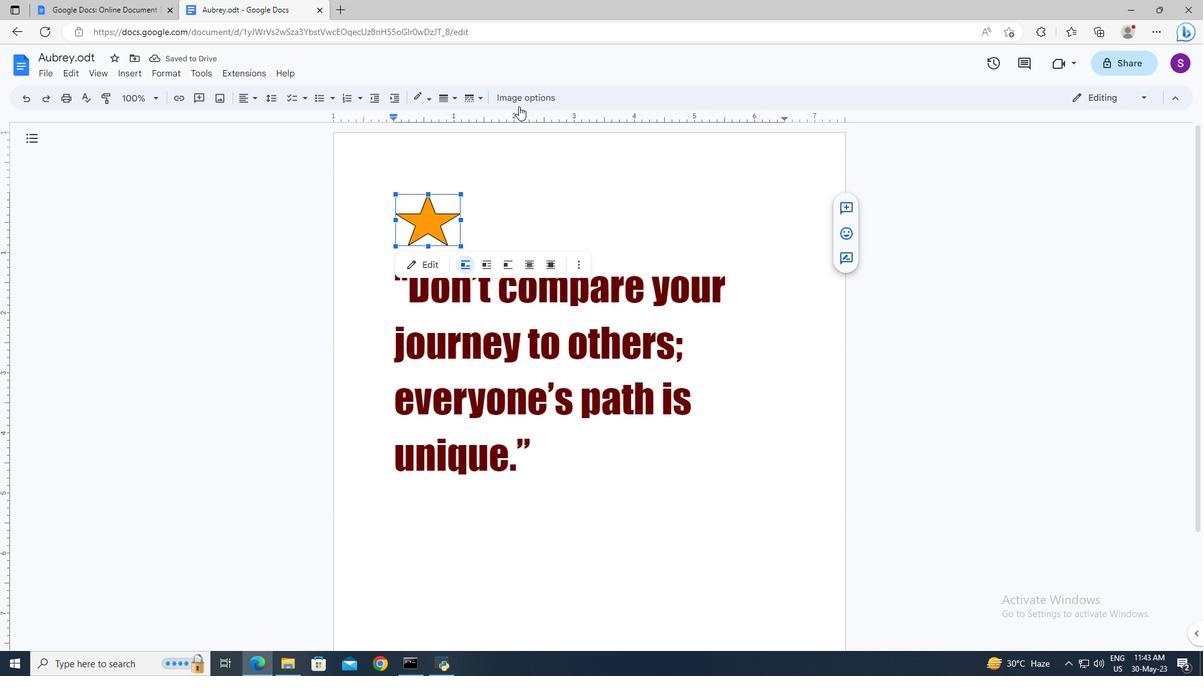 
Action: Mouse pressed left at (520, 102)
Screenshot: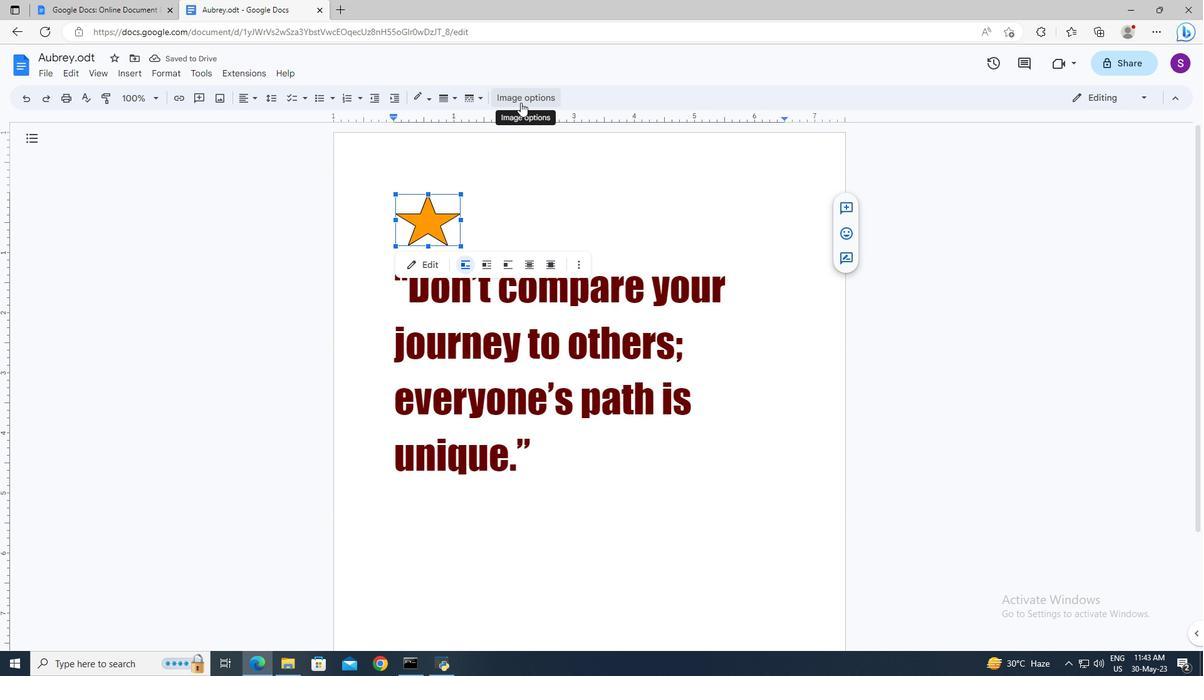 
Action: Mouse moved to (1026, 141)
Screenshot: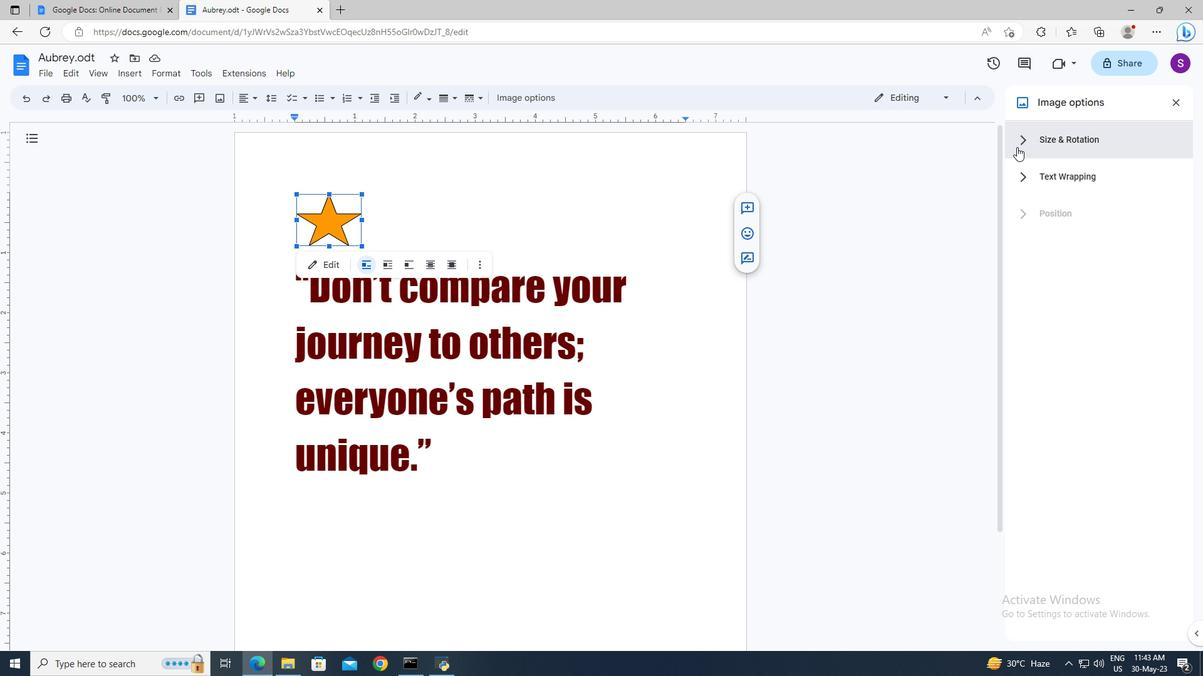 
Action: Mouse pressed left at (1026, 141)
Screenshot: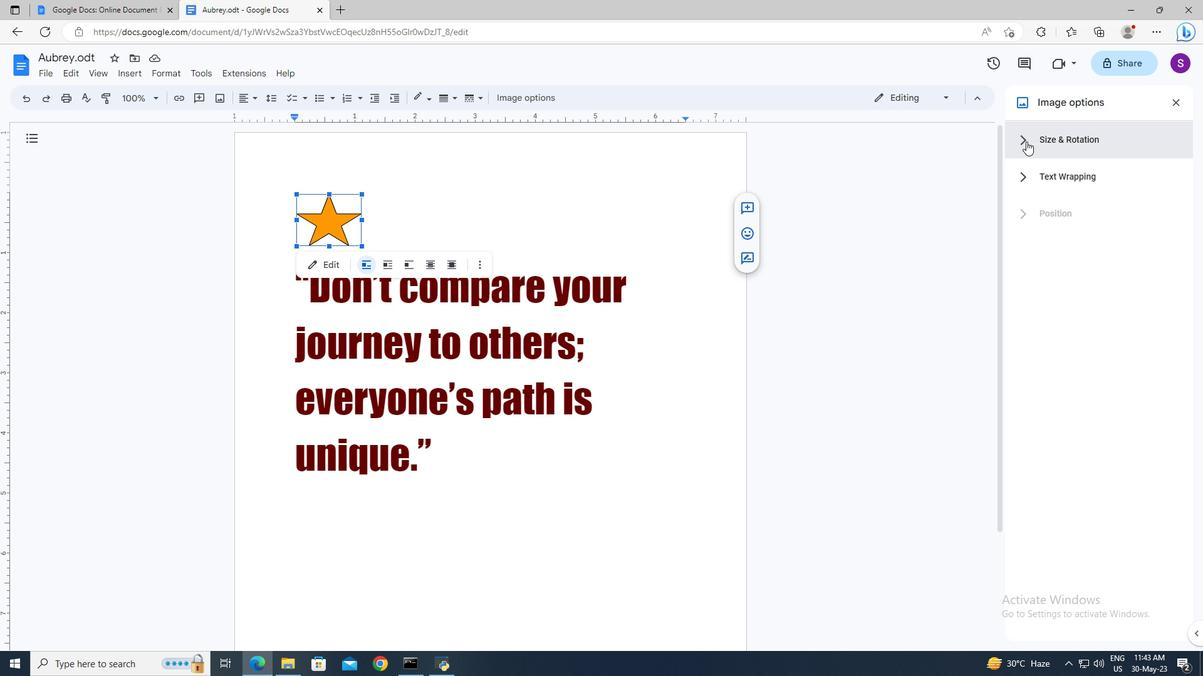 
Action: Mouse moved to (1120, 203)
Screenshot: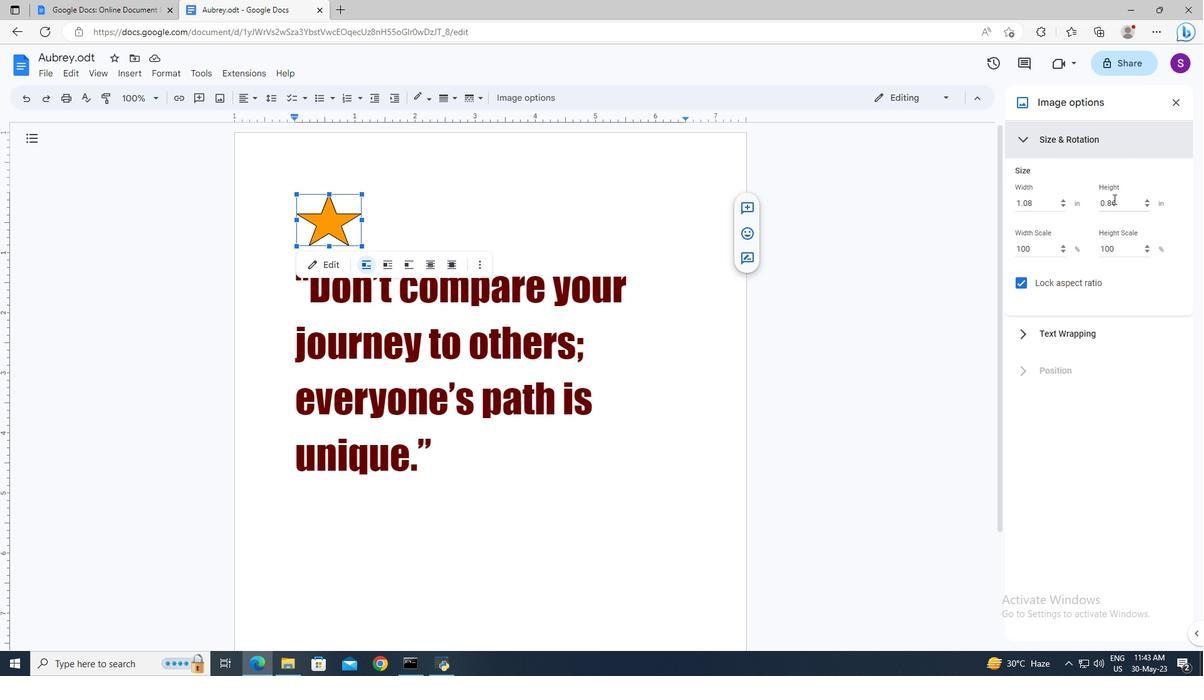 
Action: Mouse pressed left at (1120, 203)
Screenshot: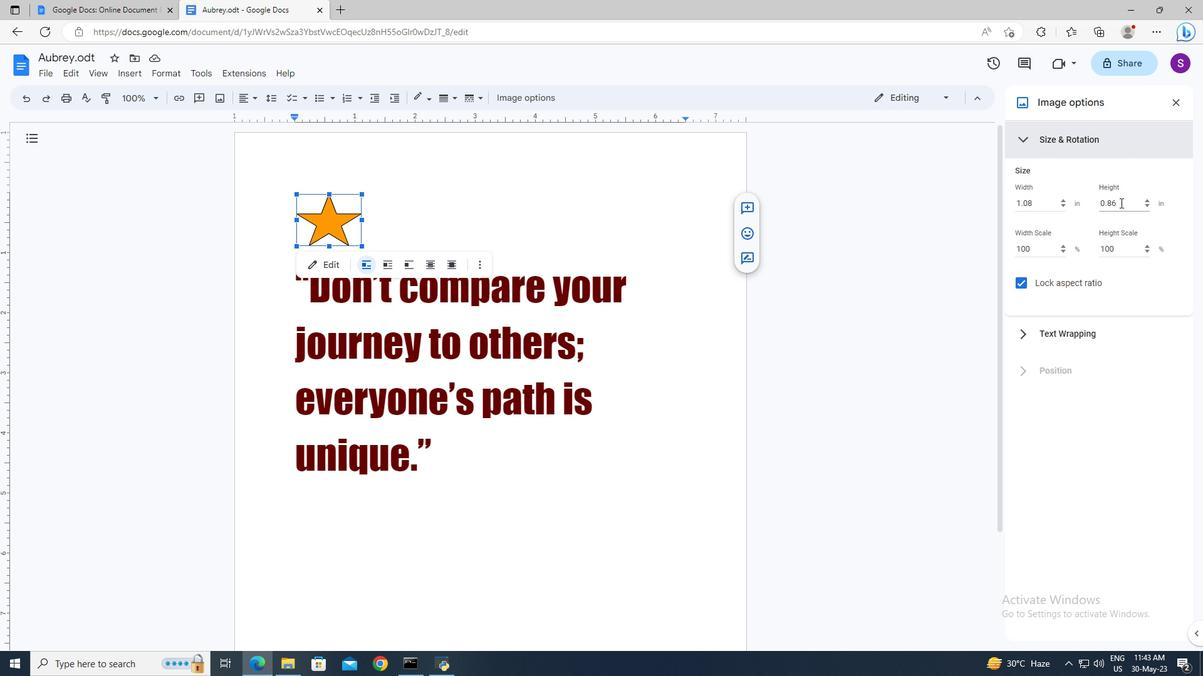 
Action: Key pressed ctrl+A<Key.delete>0.8<Key.enter>
Screenshot: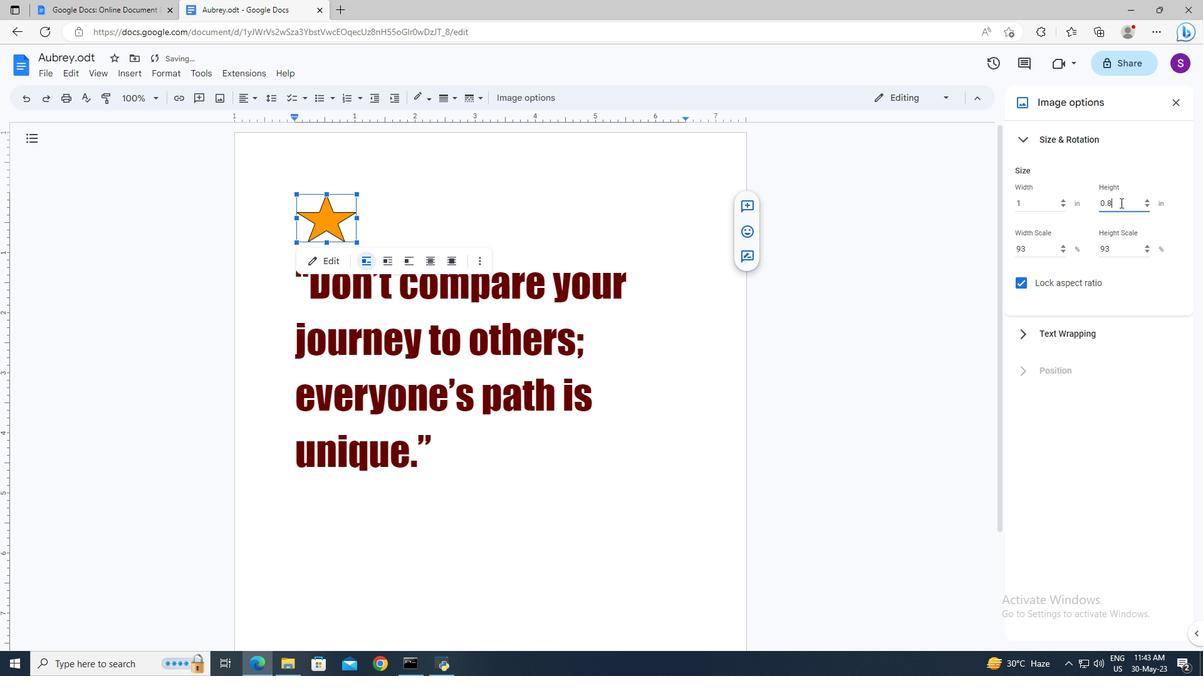 
Action: Mouse moved to (1170, 109)
Screenshot: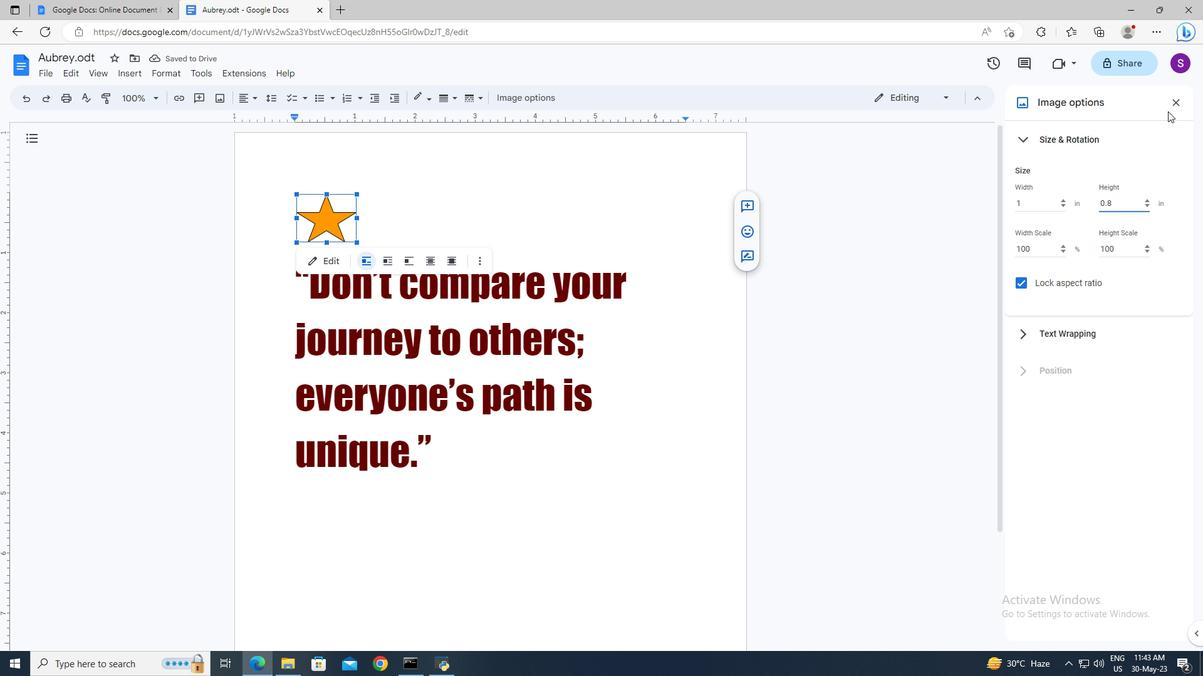 
Action: Mouse pressed left at (1170, 109)
Screenshot: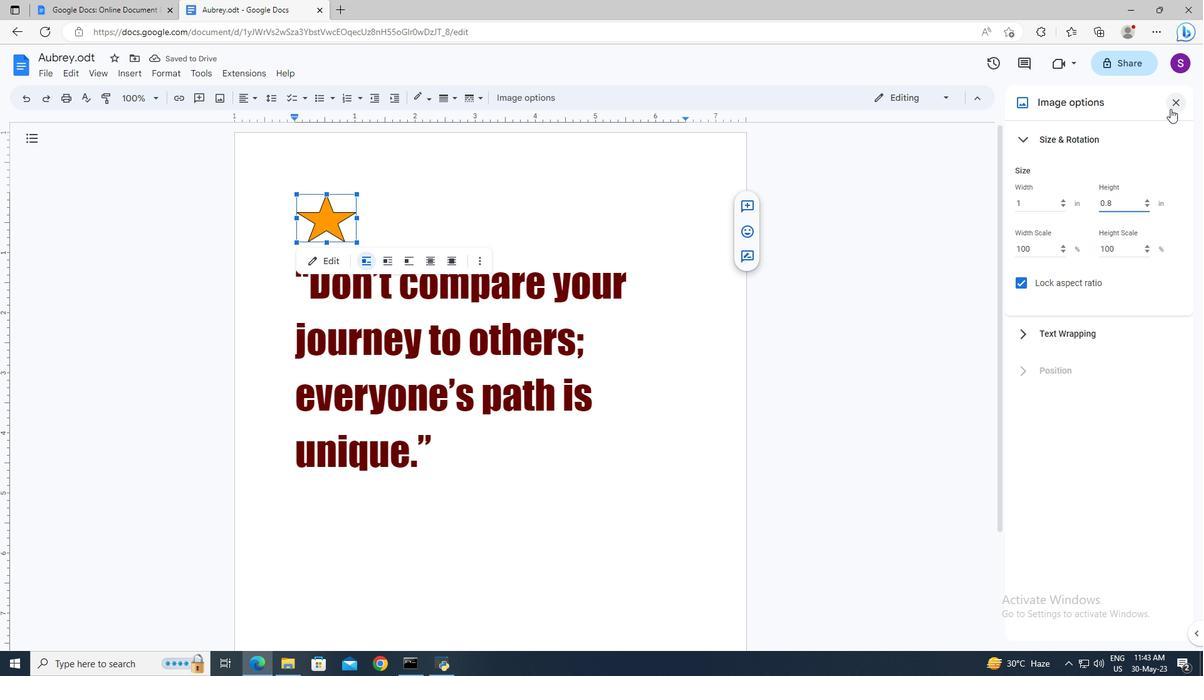 
Action: Mouse moved to (635, 211)
Screenshot: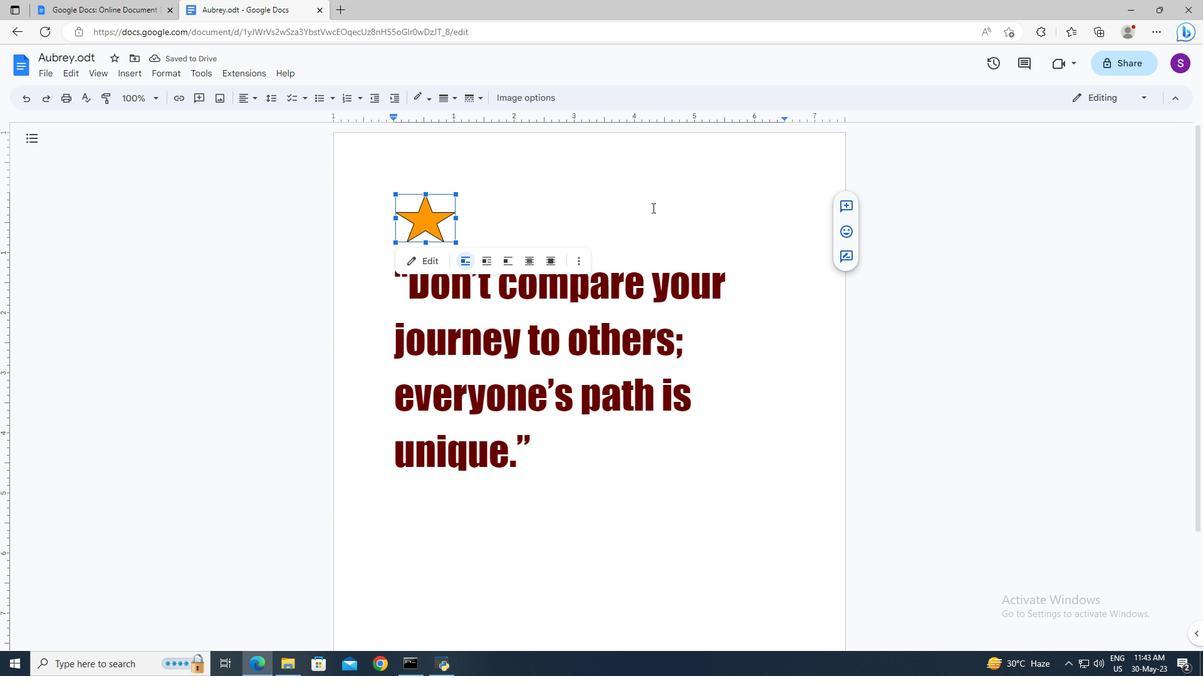 
Action: Mouse pressed left at (635, 211)
Screenshot: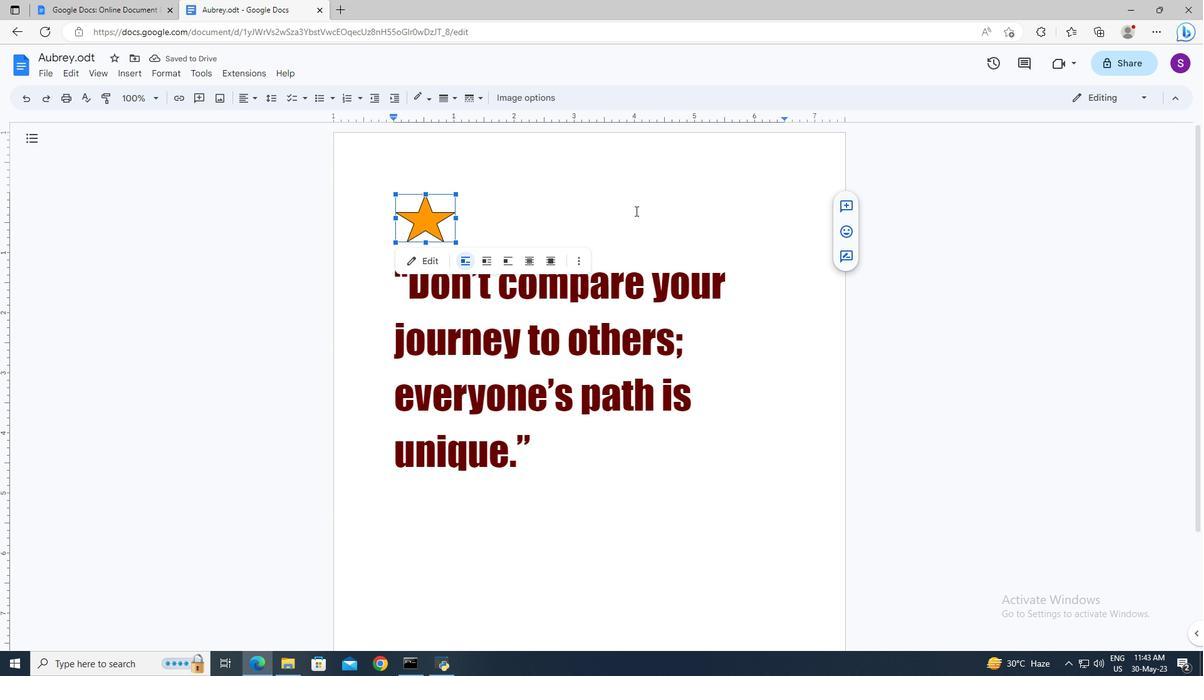 
